 Task: Find a place to stay in Laascaanood, Somalia from June 6 to June 8 for 2 guests, with a price range of ₹7000 to ₹12000, 1 bedroom, 2 beds, 1 bathroom, Wifi, and self check-in.
Action: Mouse moved to (434, 87)
Screenshot: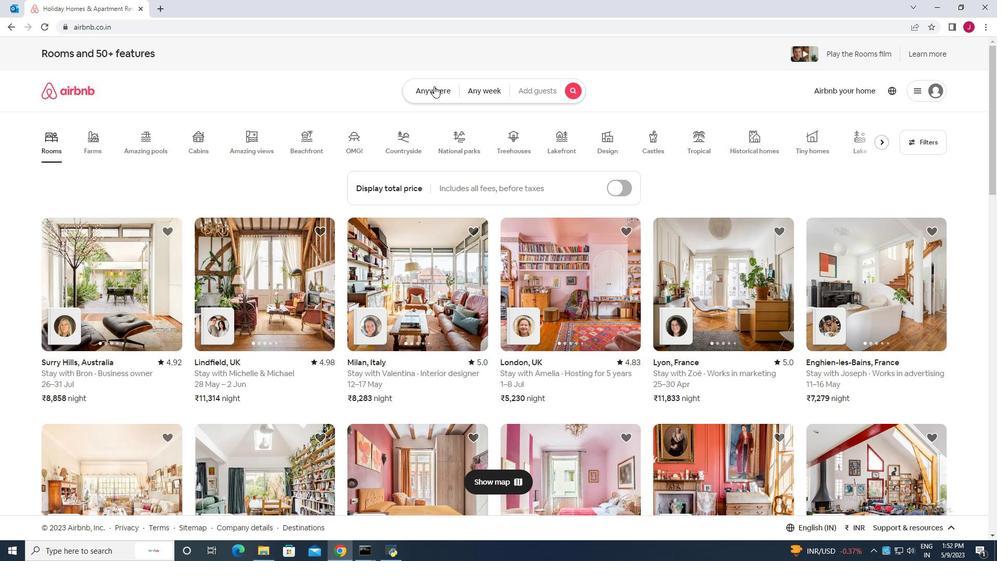 
Action: Mouse pressed left at (434, 87)
Screenshot: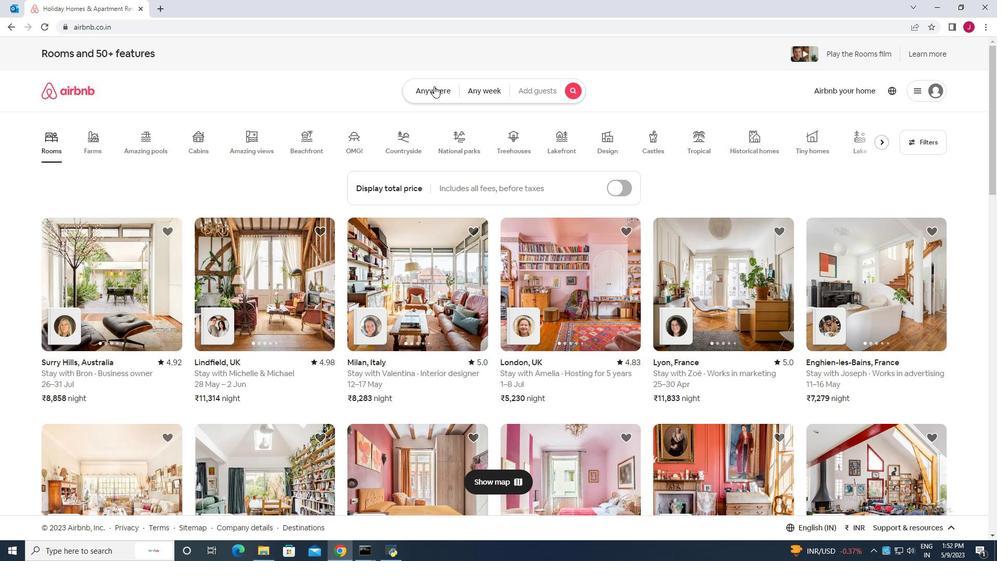 
Action: Mouse moved to (341, 130)
Screenshot: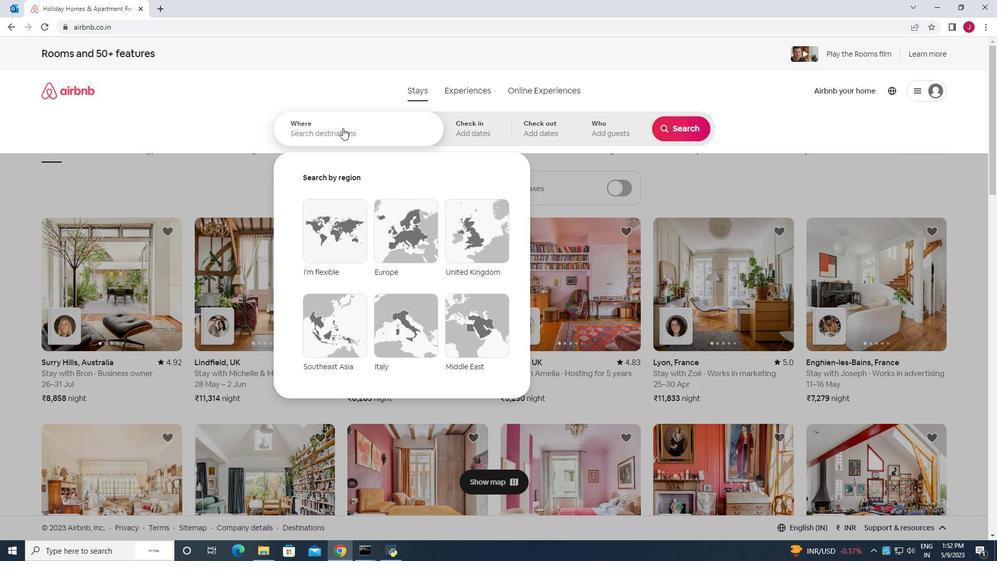 
Action: Mouse pressed left at (341, 130)
Screenshot: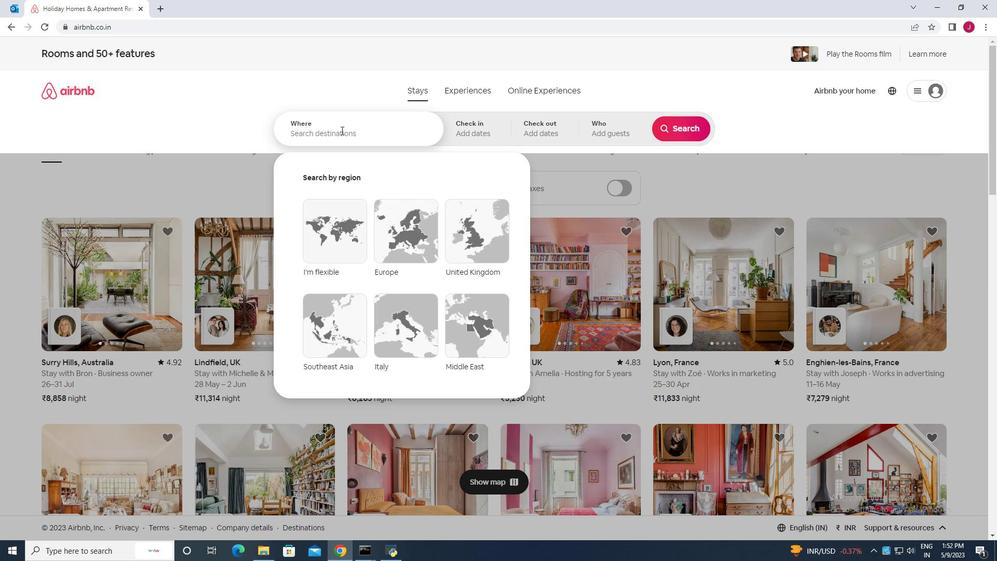 
Action: Mouse moved to (340, 132)
Screenshot: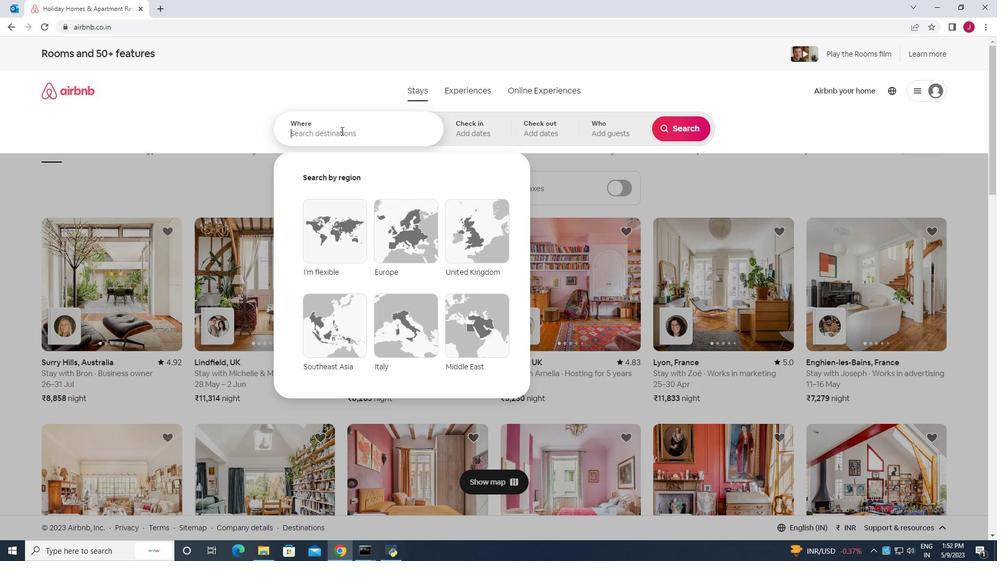
Action: Key pressed laascaanood<Key.space>somalia
Screenshot: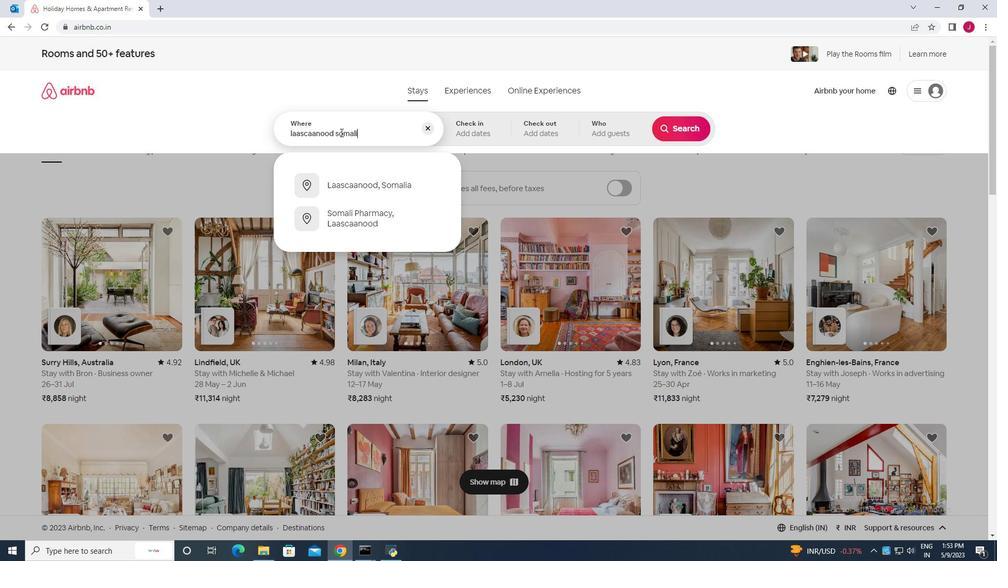 
Action: Mouse moved to (360, 190)
Screenshot: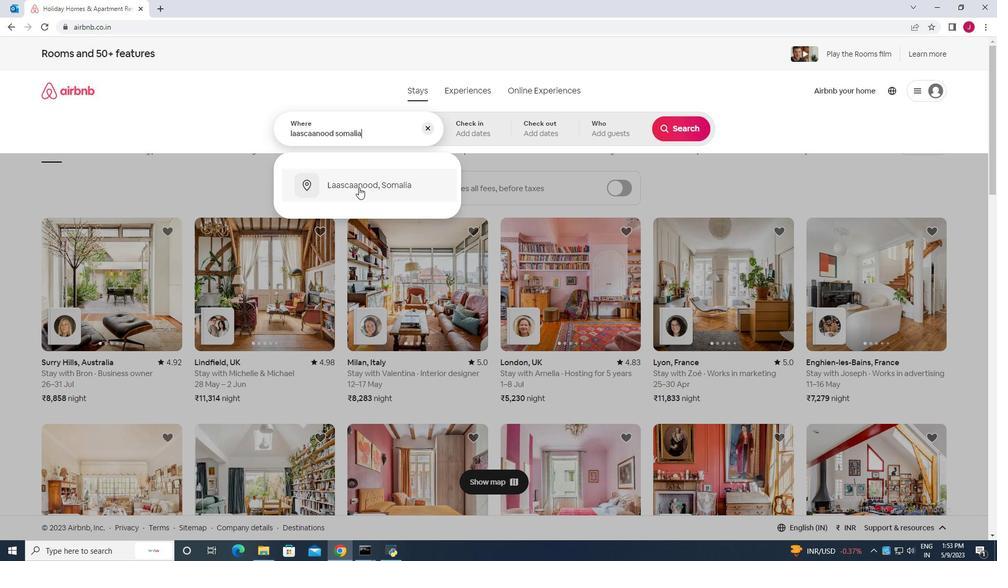 
Action: Mouse pressed left at (360, 190)
Screenshot: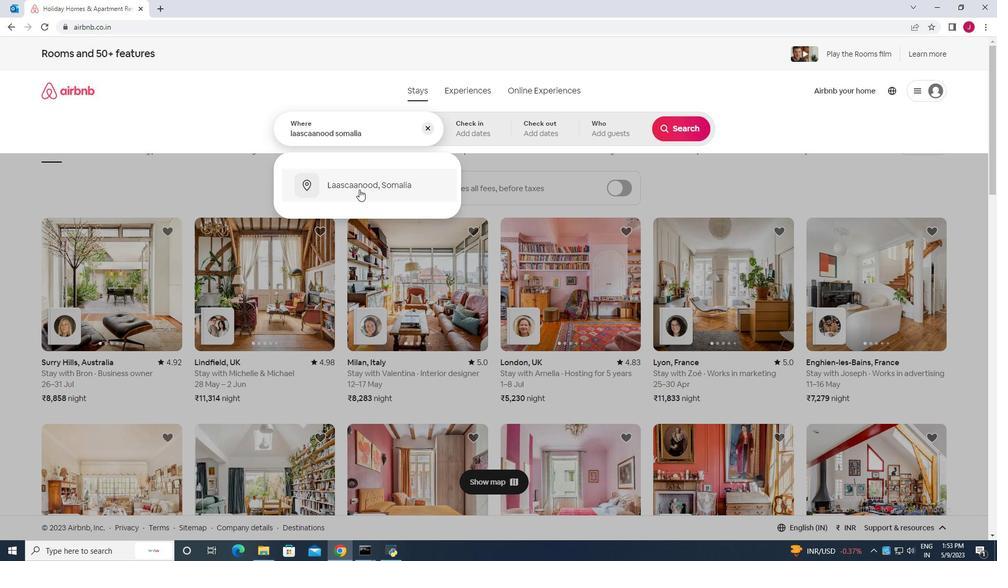 
Action: Mouse moved to (568, 282)
Screenshot: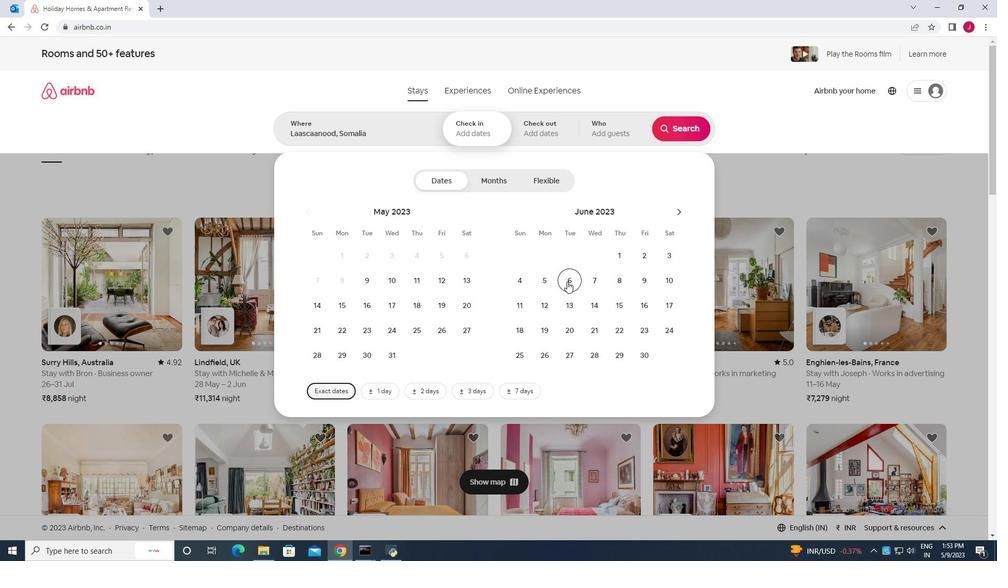 
Action: Mouse pressed left at (568, 282)
Screenshot: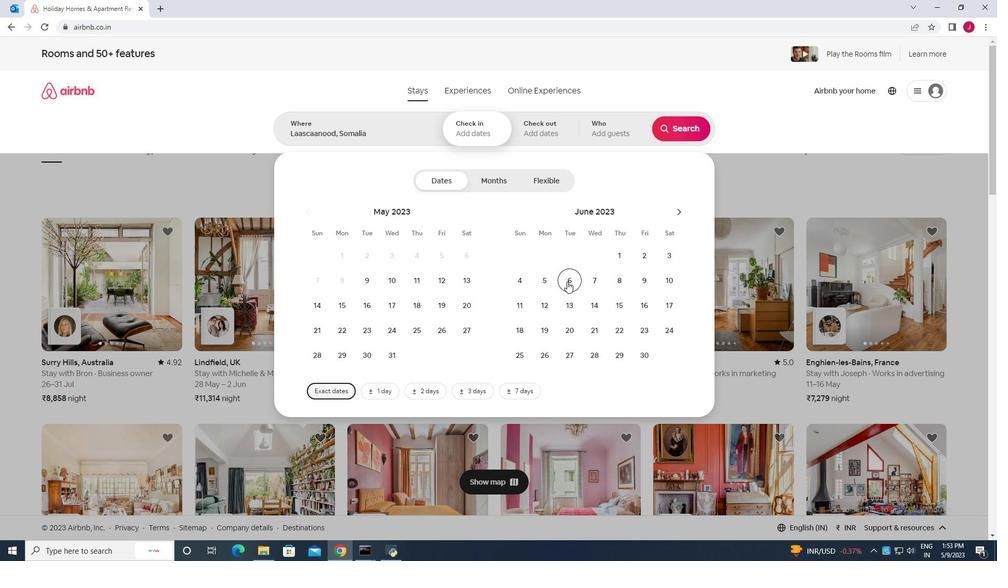 
Action: Mouse moved to (616, 283)
Screenshot: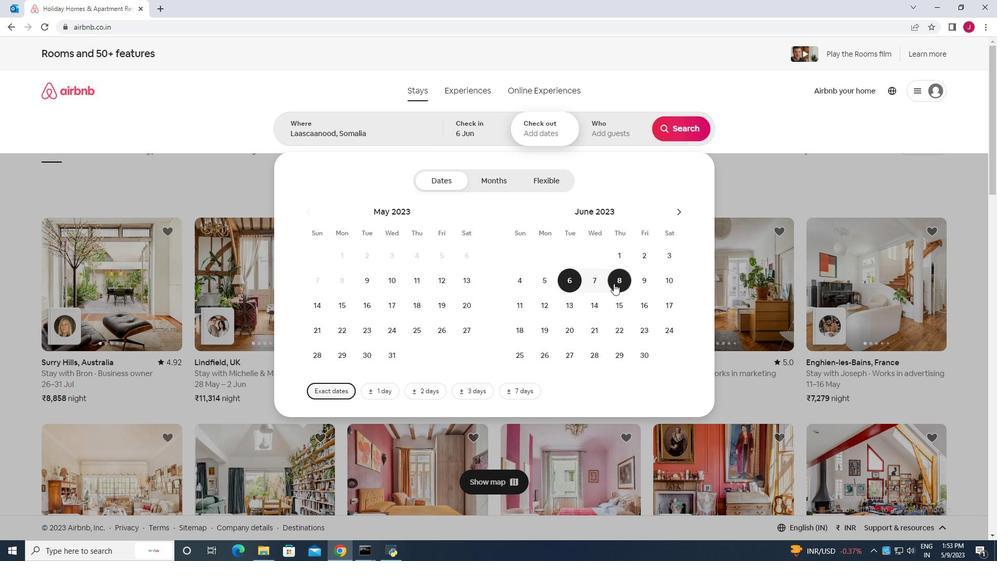 
Action: Mouse pressed left at (616, 283)
Screenshot: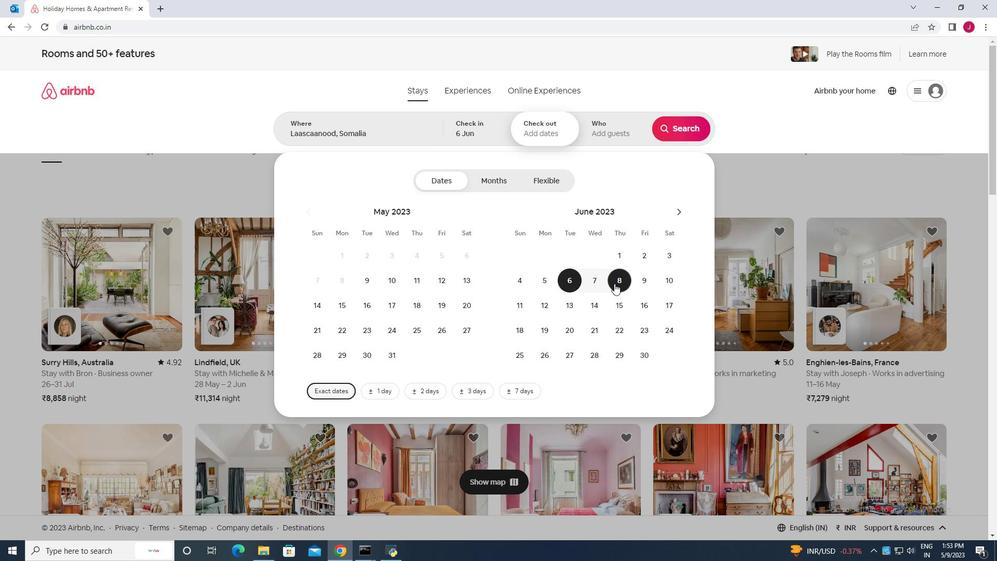 
Action: Mouse moved to (612, 133)
Screenshot: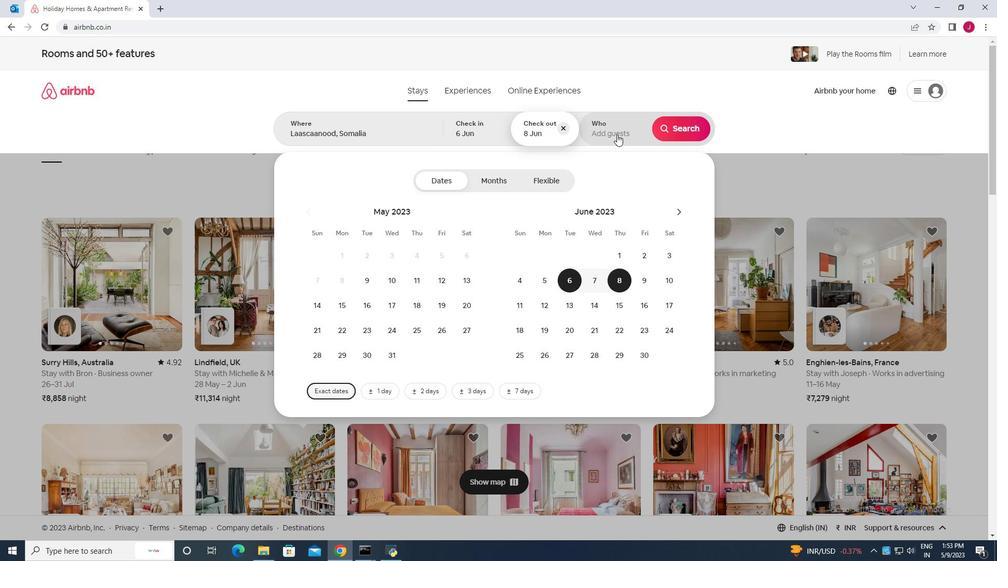 
Action: Mouse pressed left at (612, 133)
Screenshot: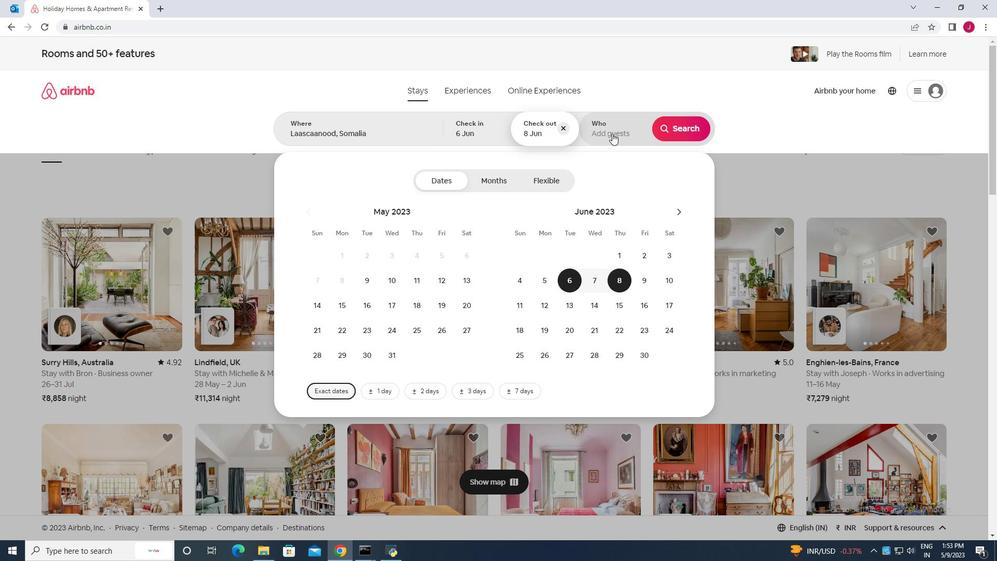 
Action: Mouse moved to (685, 182)
Screenshot: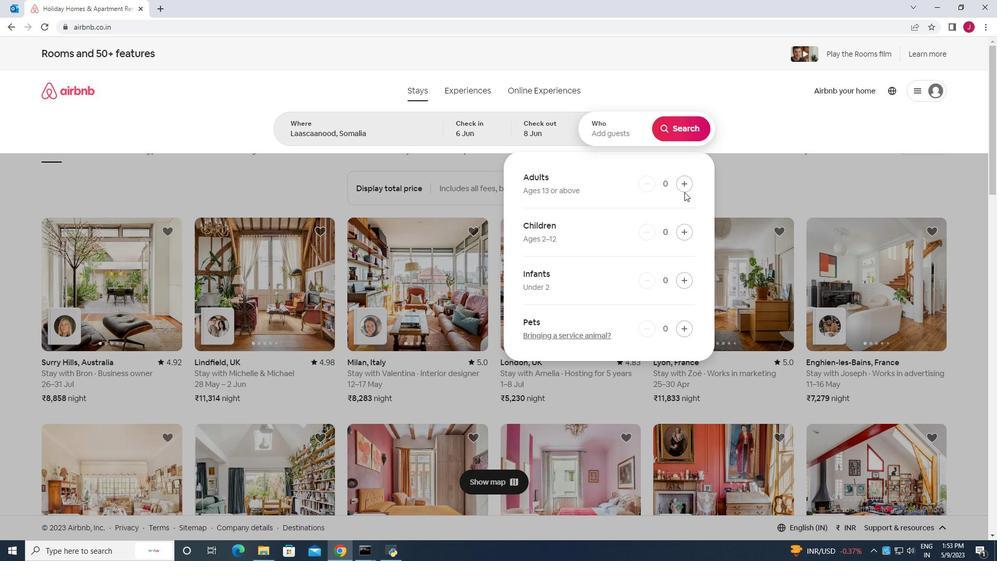 
Action: Mouse pressed left at (685, 182)
Screenshot: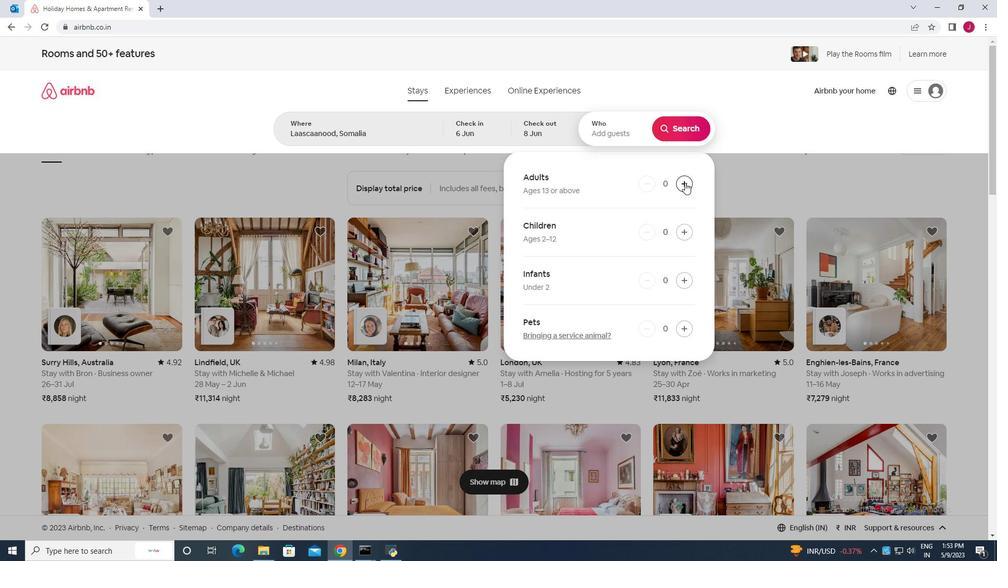 
Action: Mouse pressed left at (685, 182)
Screenshot: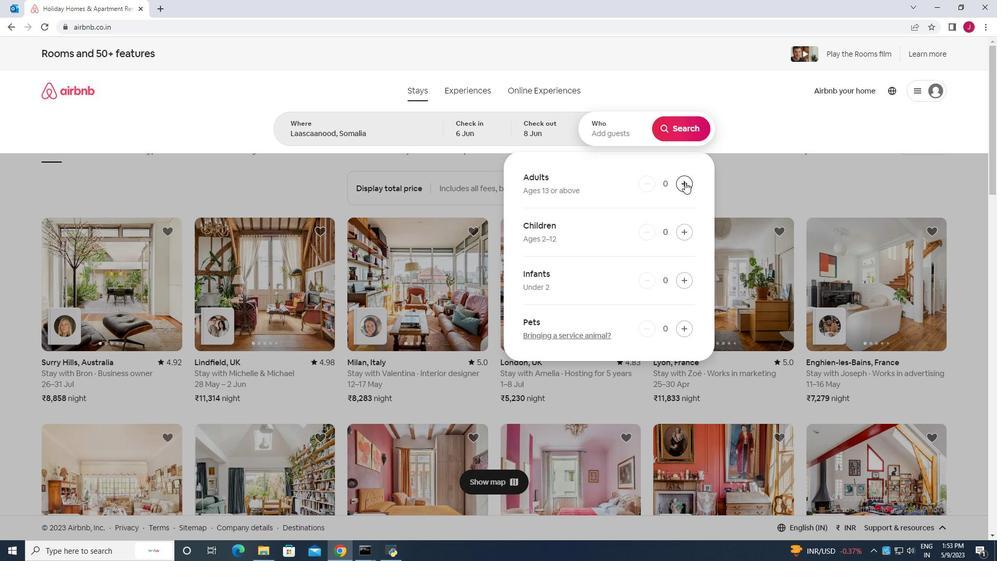 
Action: Mouse moved to (683, 128)
Screenshot: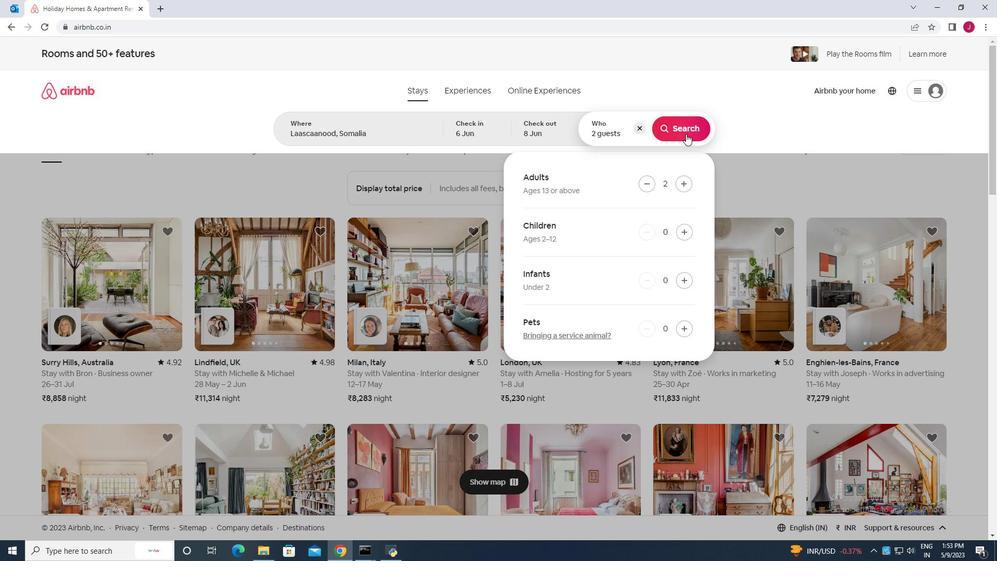 
Action: Mouse pressed left at (683, 128)
Screenshot: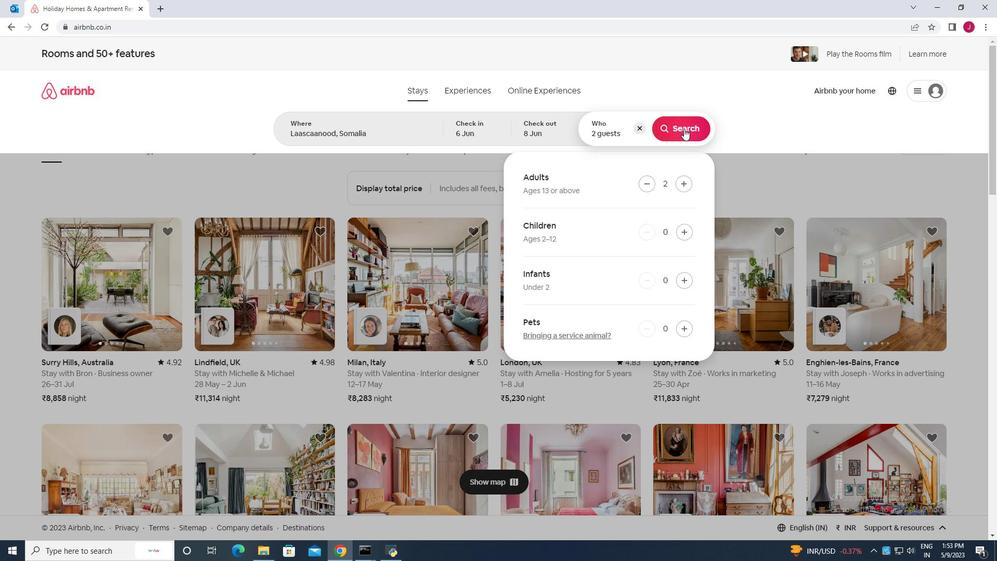
Action: Mouse moved to (961, 98)
Screenshot: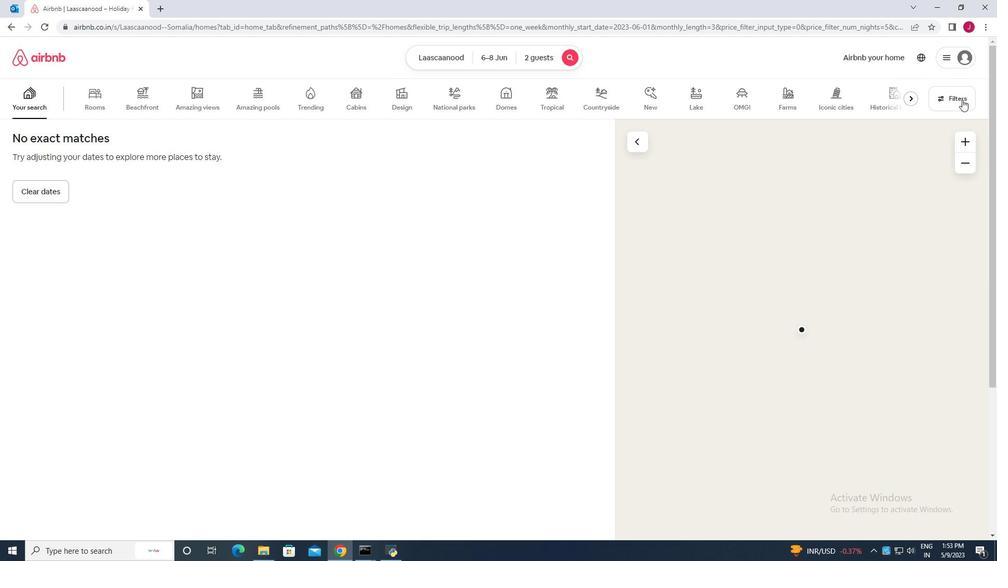 
Action: Mouse pressed left at (961, 98)
Screenshot: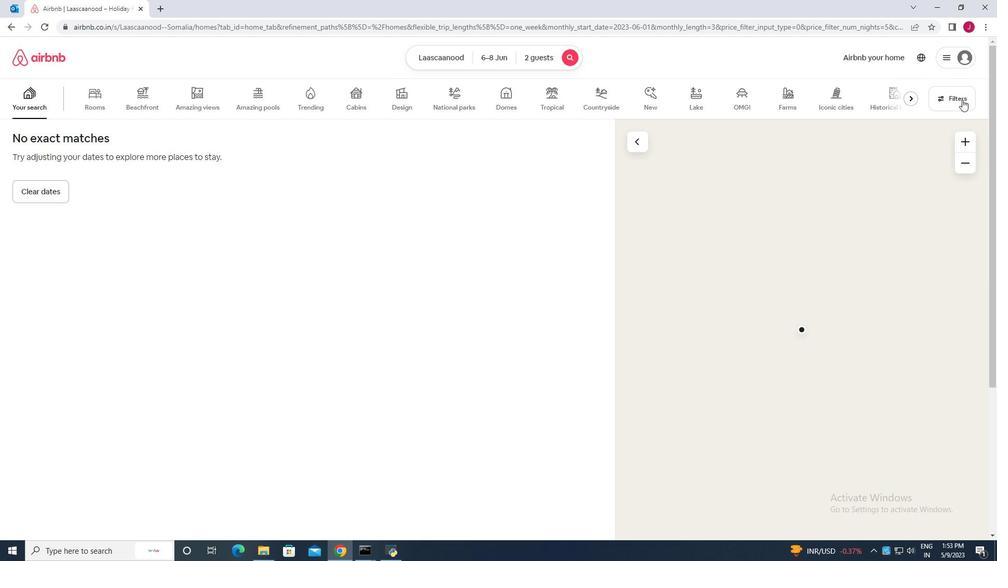 
Action: Mouse moved to (382, 349)
Screenshot: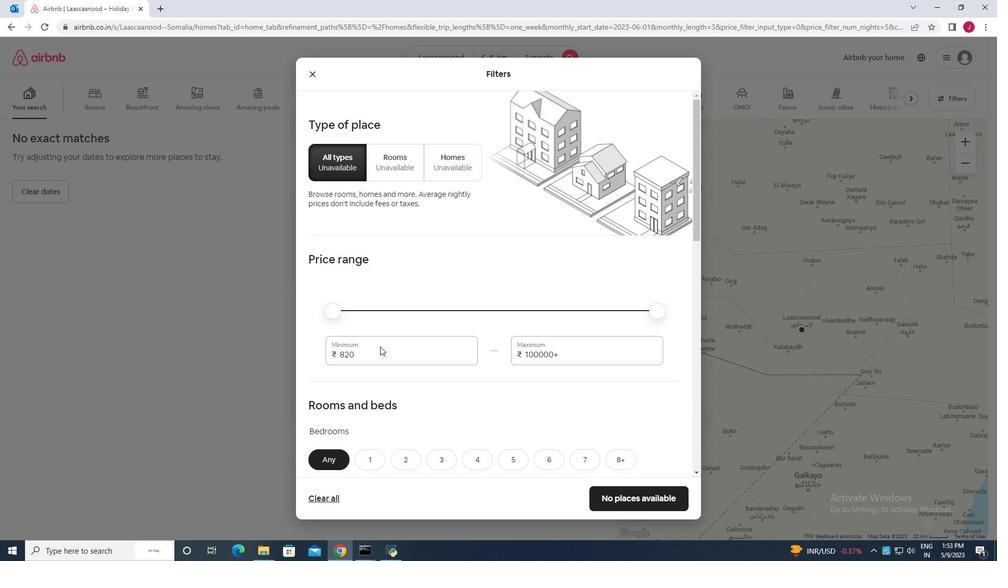 
Action: Mouse pressed left at (382, 349)
Screenshot: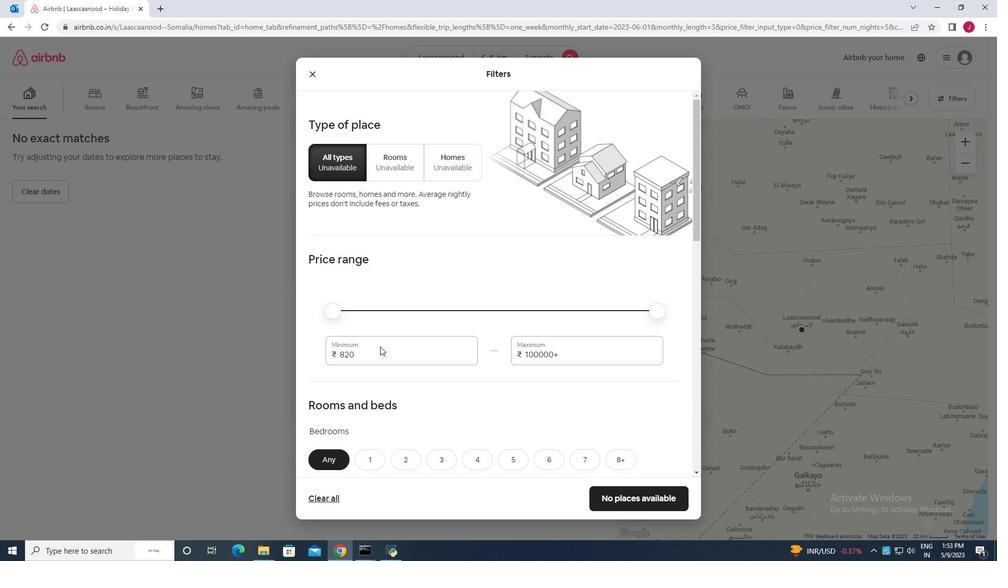 
Action: Mouse moved to (381, 349)
Screenshot: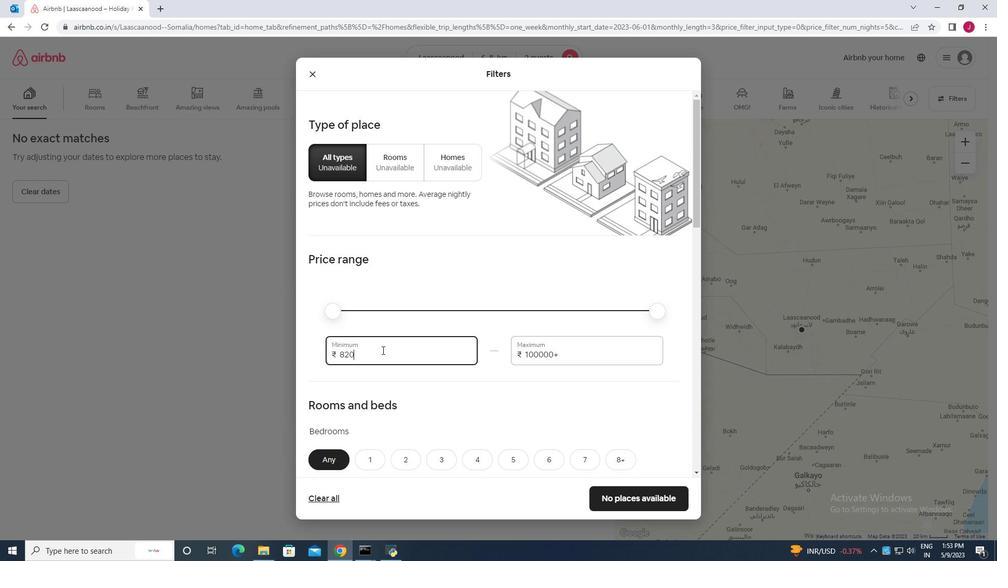 
Action: Key pressed <Key.backspace><Key.backspace><Key.backspace><Key.backspace><Key.backspace><Key.backspace><Key.backspace><Key.backspace><Key.backspace><Key.backspace><Key.backspace>7000
Screenshot: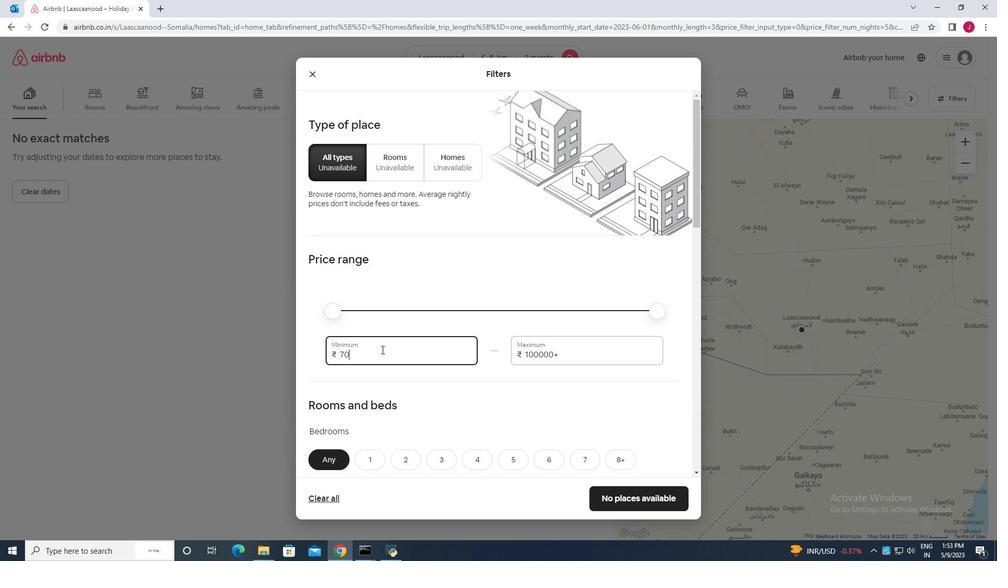
Action: Mouse moved to (565, 359)
Screenshot: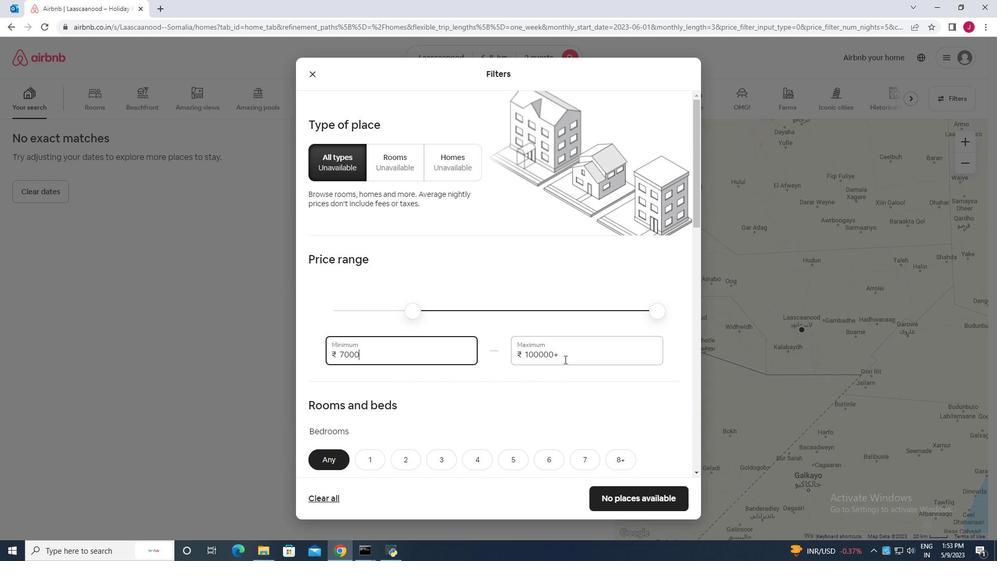 
Action: Mouse pressed left at (565, 359)
Screenshot: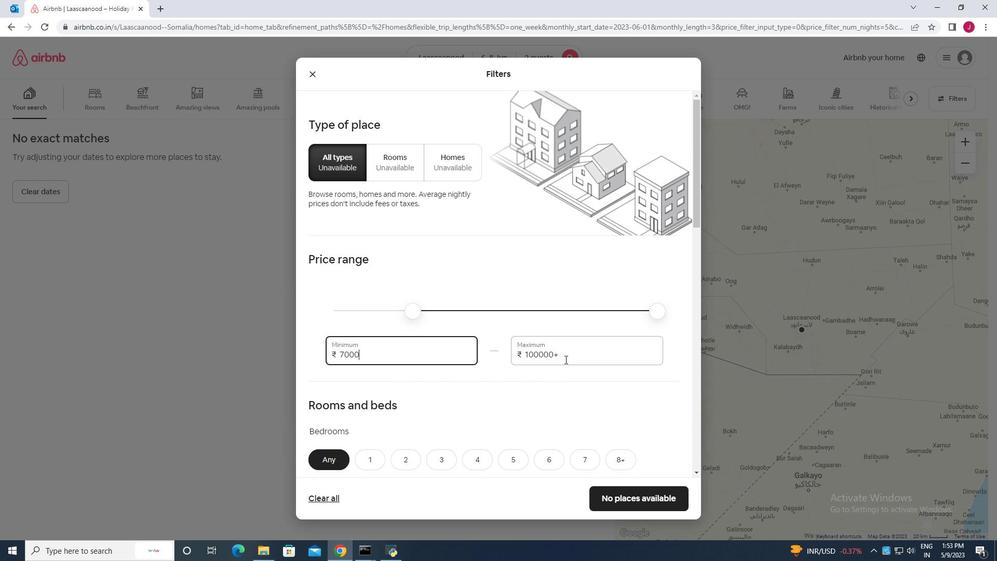 
Action: Key pressed <Key.backspace><Key.backspace><Key.backspace><Key.backspace><Key.backspace><Key.backspace><Key.backspace><Key.backspace><Key.backspace><Key.backspace><Key.backspace><Key.backspace>12000
Screenshot: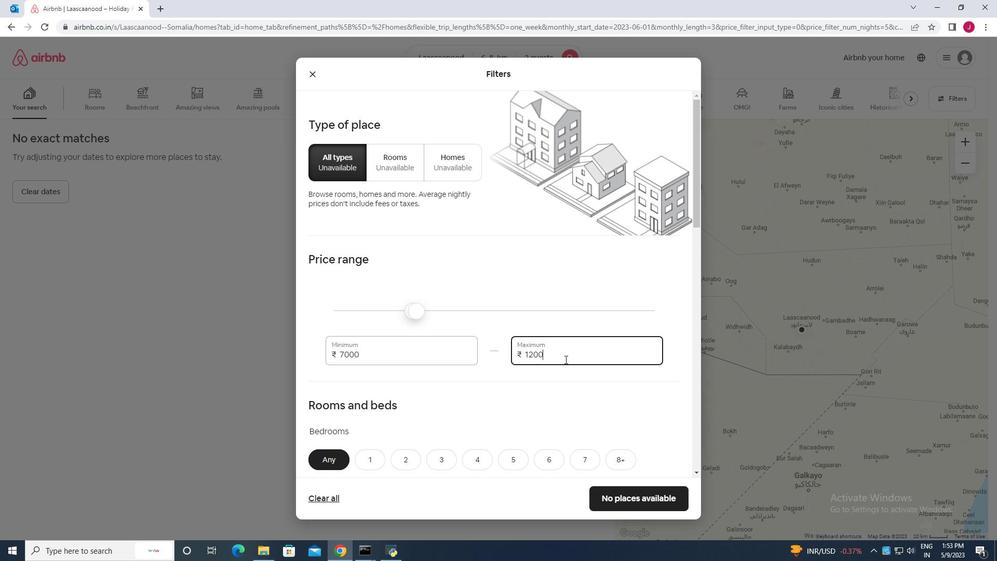 
Action: Mouse moved to (565, 353)
Screenshot: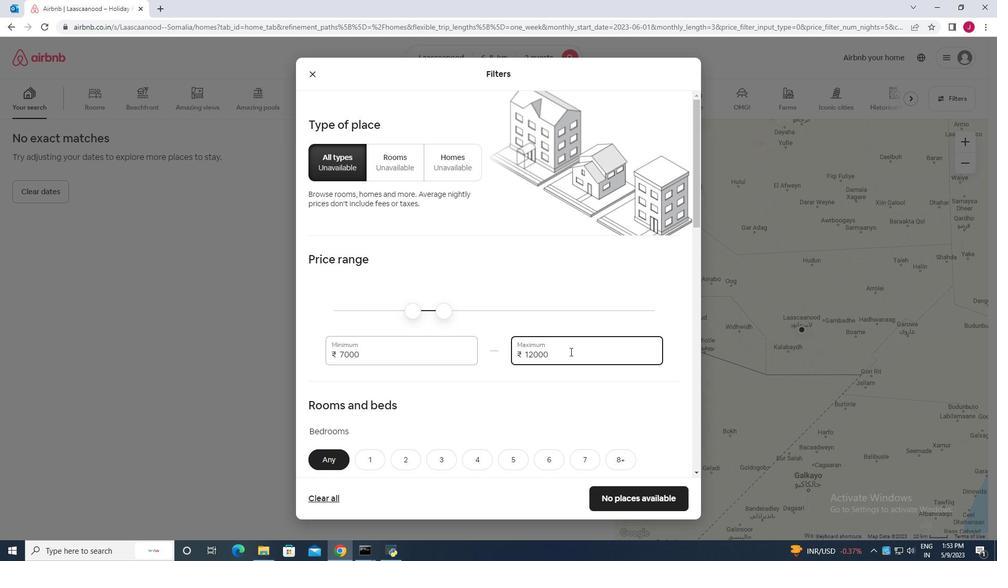 
Action: Mouse scrolled (565, 353) with delta (0, 0)
Screenshot: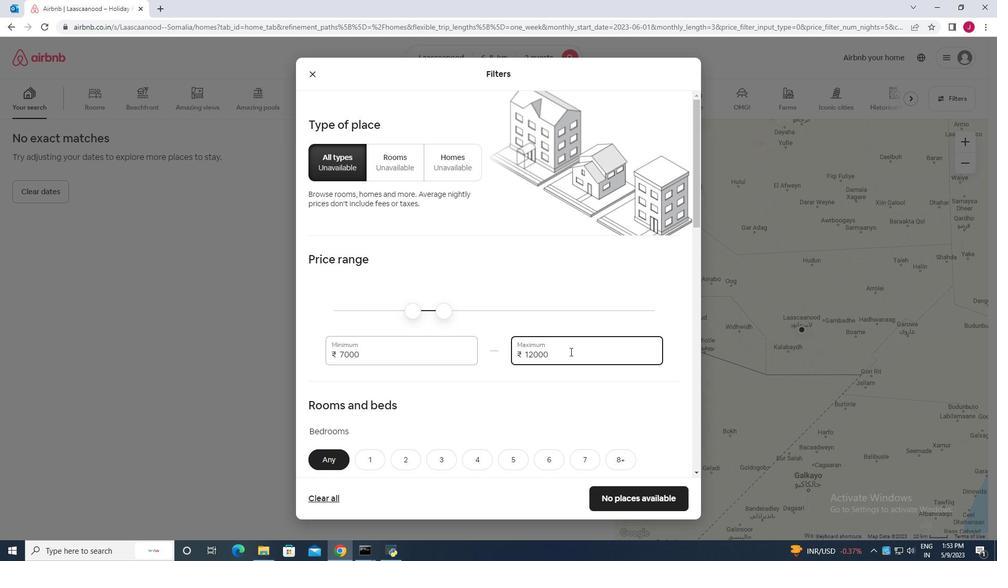 
Action: Mouse moved to (564, 354)
Screenshot: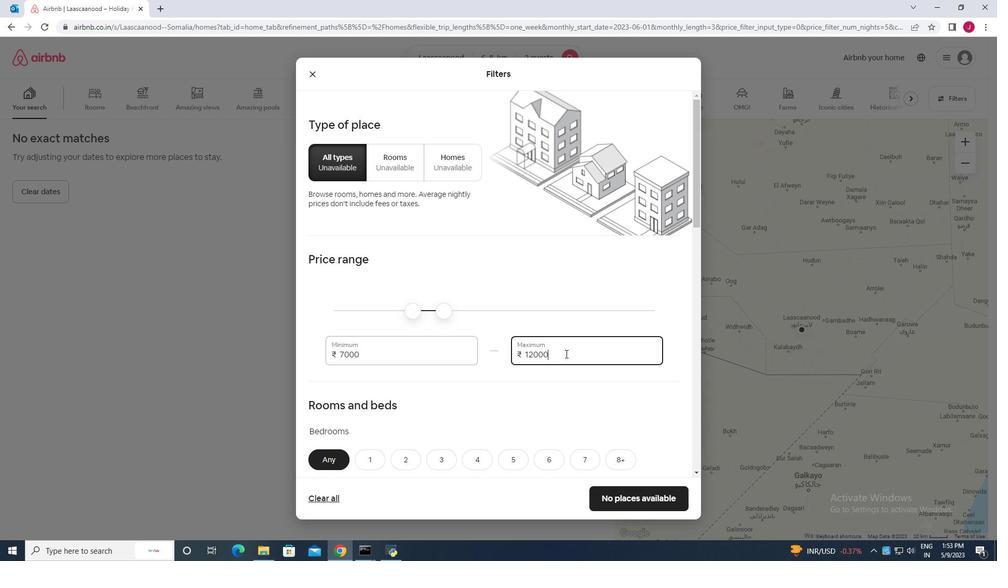 
Action: Mouse scrolled (564, 353) with delta (0, 0)
Screenshot: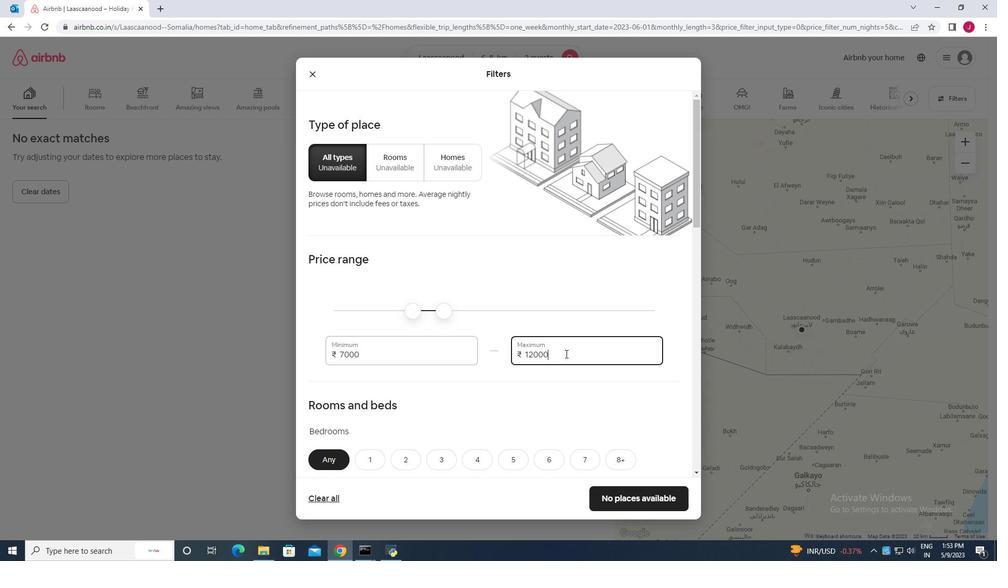 
Action: Mouse scrolled (564, 353) with delta (0, 0)
Screenshot: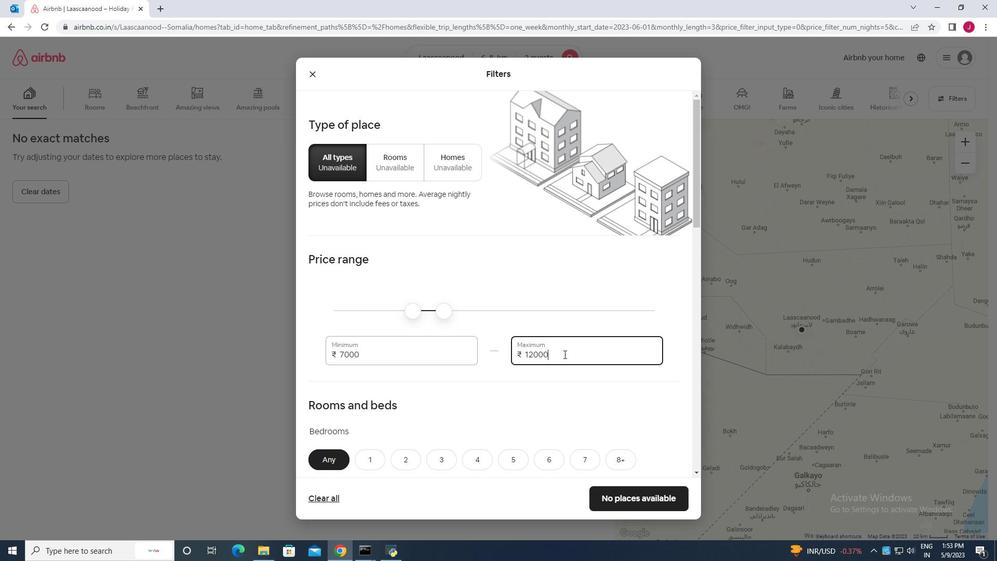 
Action: Mouse scrolled (564, 353) with delta (0, 0)
Screenshot: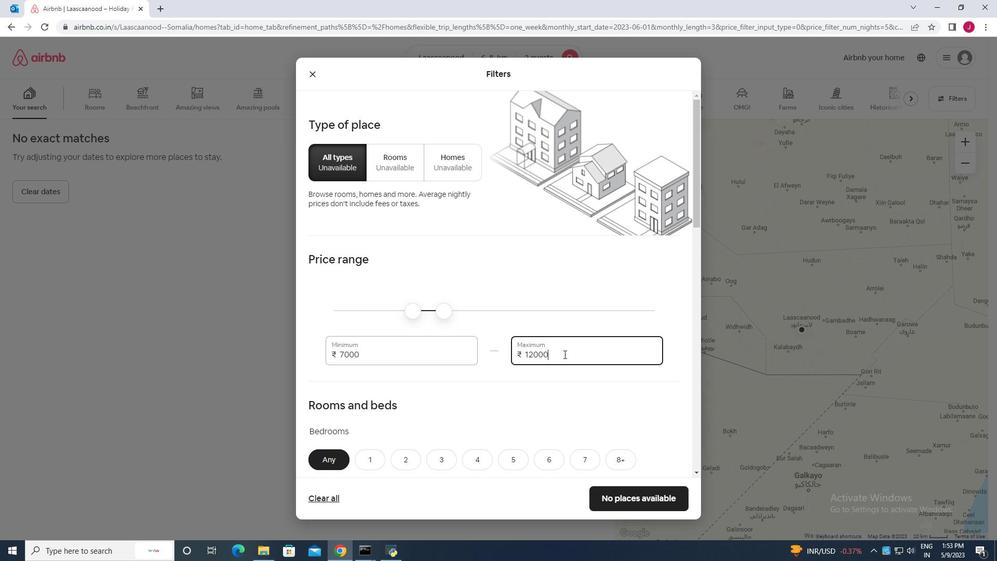 
Action: Mouse moved to (376, 249)
Screenshot: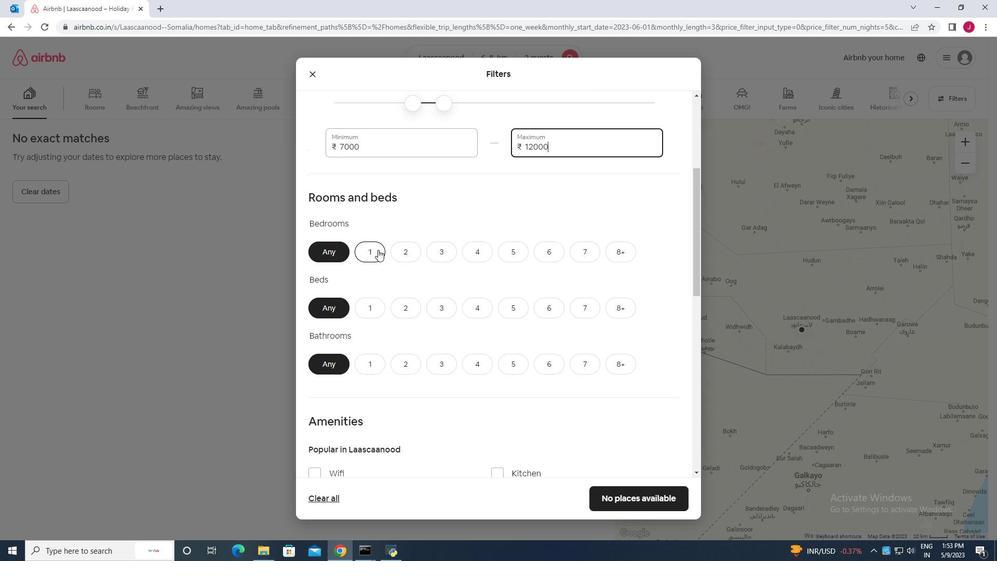 
Action: Mouse pressed left at (376, 249)
Screenshot: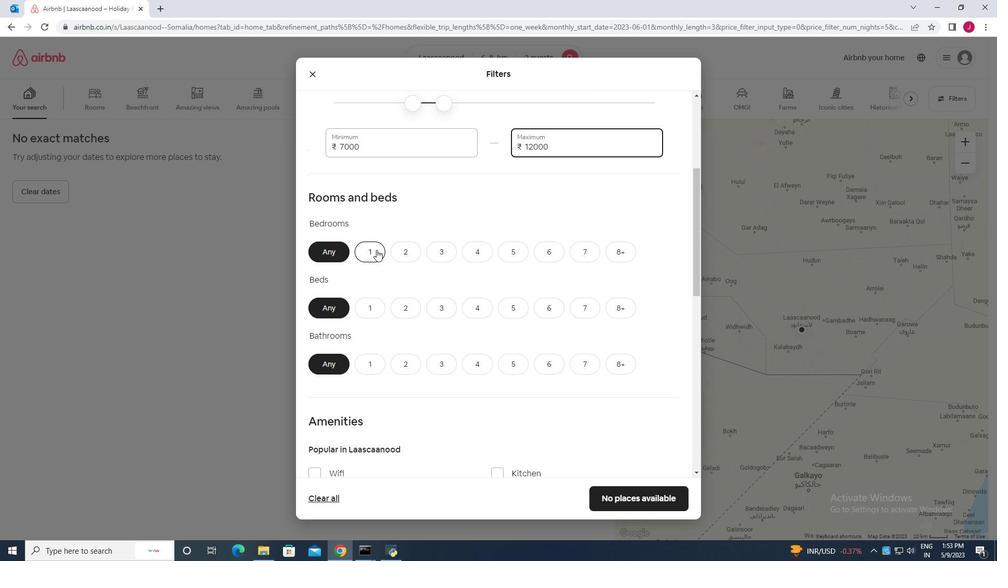 
Action: Mouse moved to (405, 311)
Screenshot: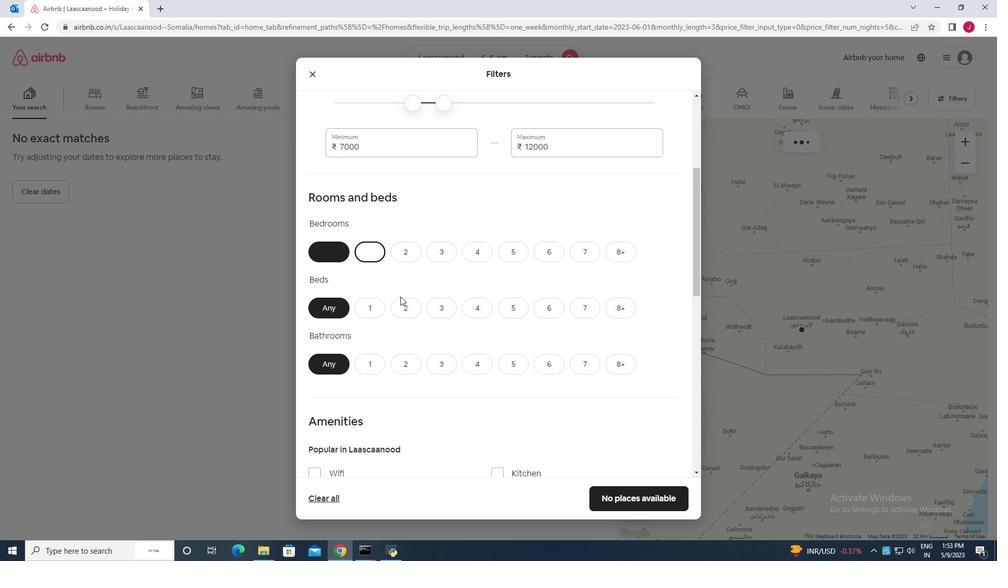 
Action: Mouse pressed left at (405, 311)
Screenshot: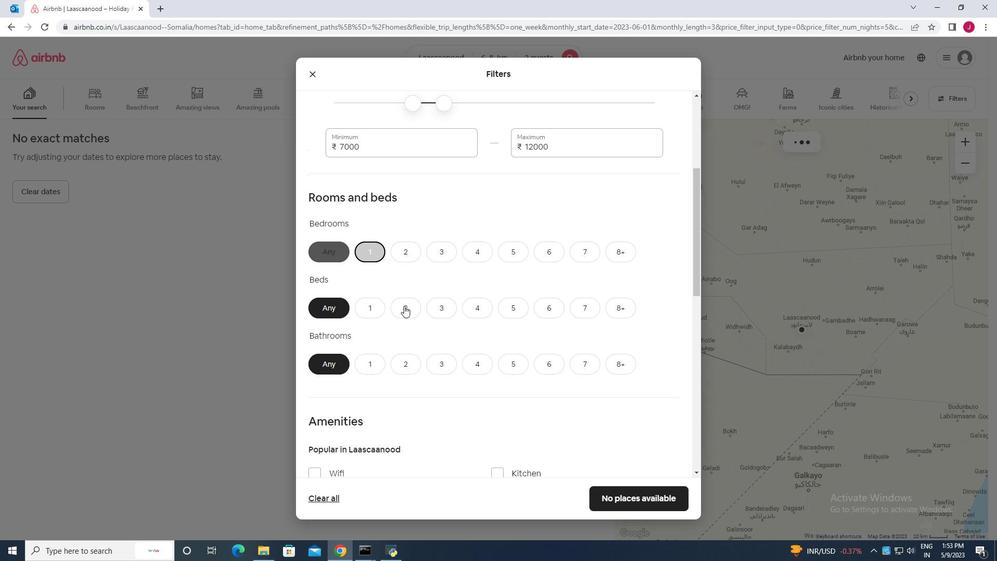 
Action: Mouse moved to (371, 366)
Screenshot: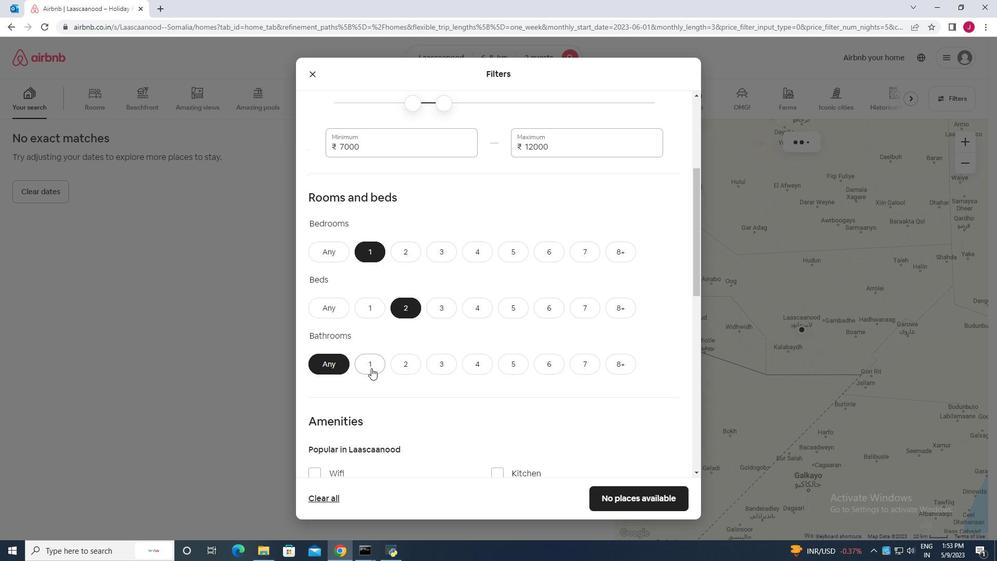 
Action: Mouse pressed left at (371, 366)
Screenshot: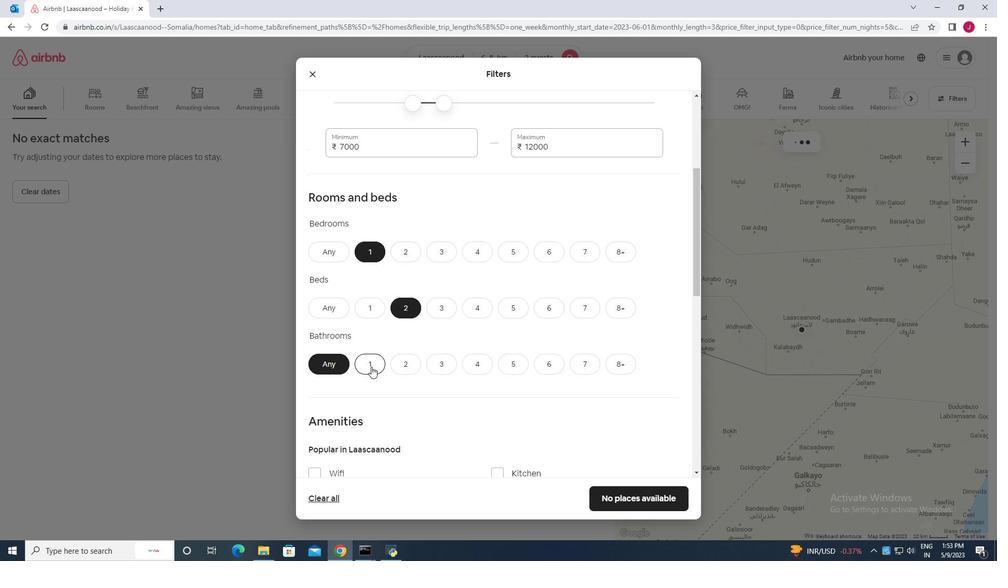 
Action: Mouse moved to (518, 312)
Screenshot: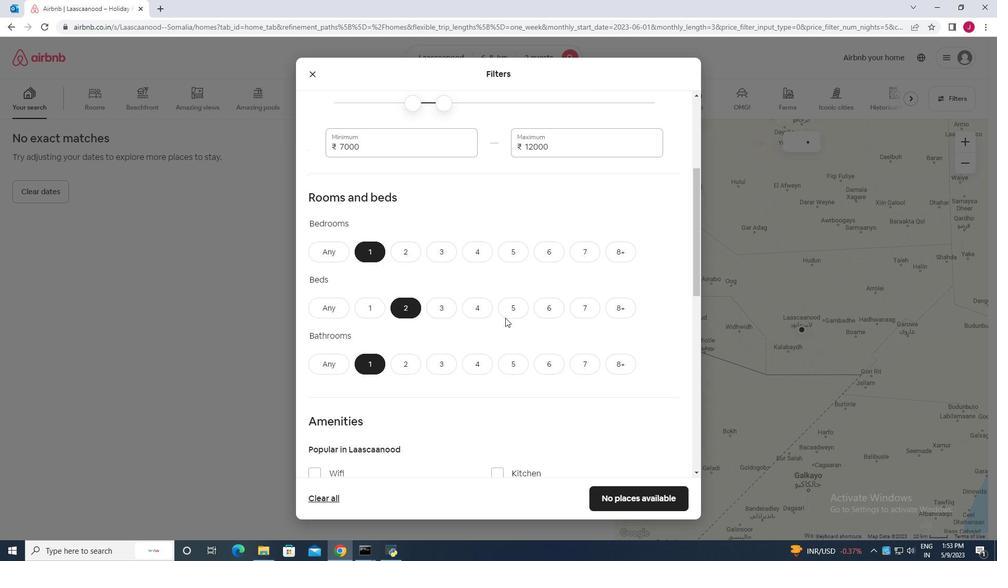 
Action: Mouse scrolled (518, 312) with delta (0, 0)
Screenshot: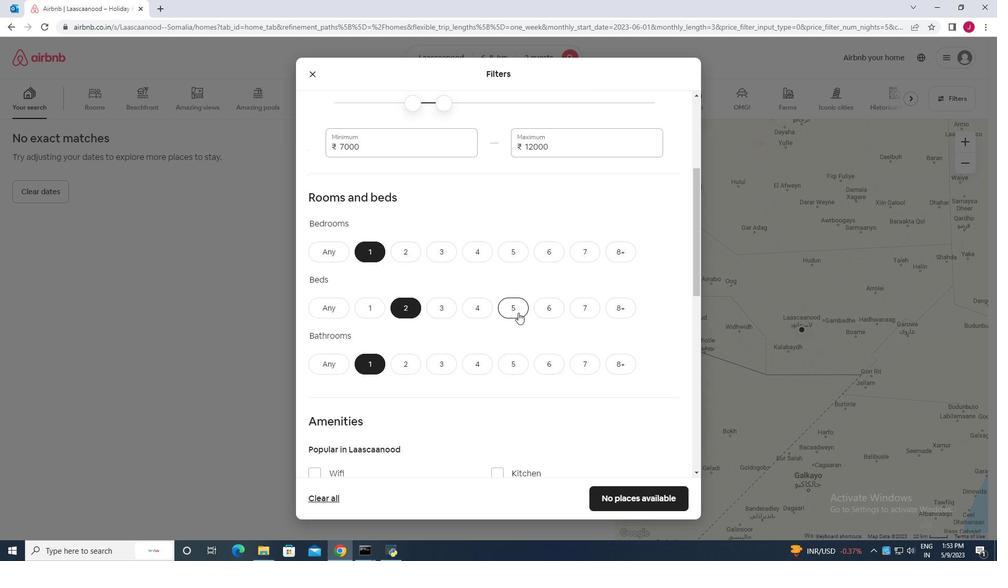 
Action: Mouse scrolled (518, 312) with delta (0, 0)
Screenshot: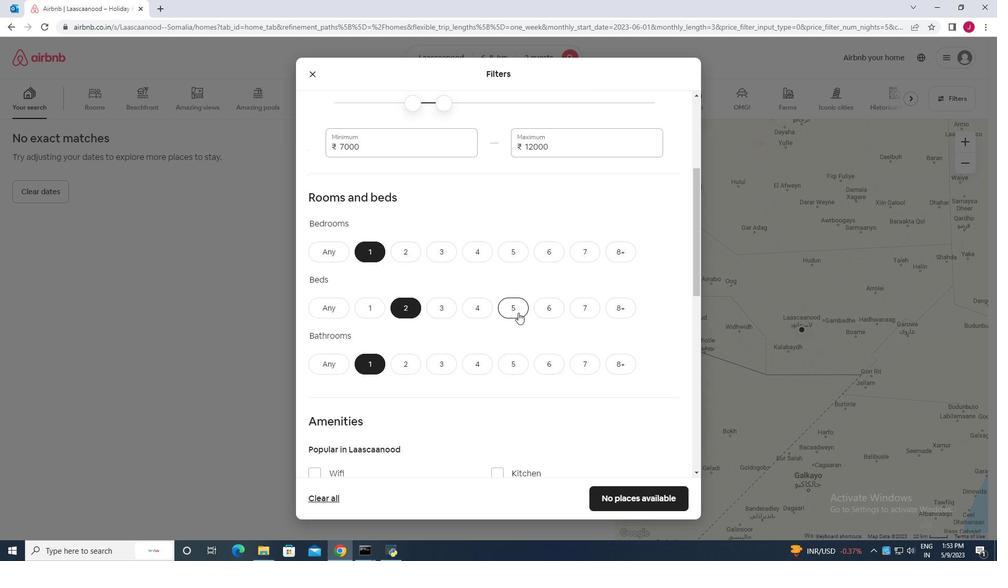 
Action: Mouse scrolled (518, 312) with delta (0, 0)
Screenshot: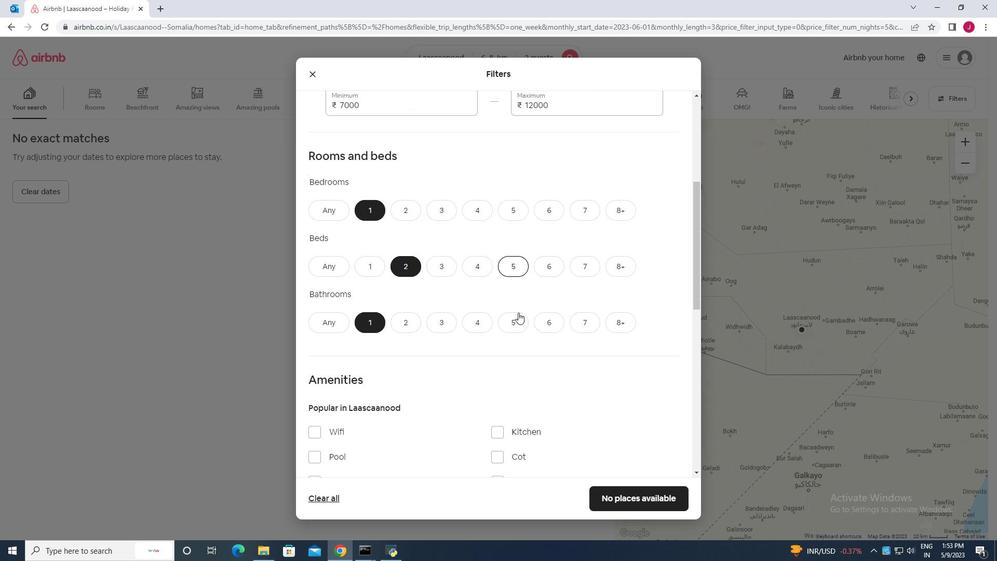 
Action: Mouse moved to (512, 309)
Screenshot: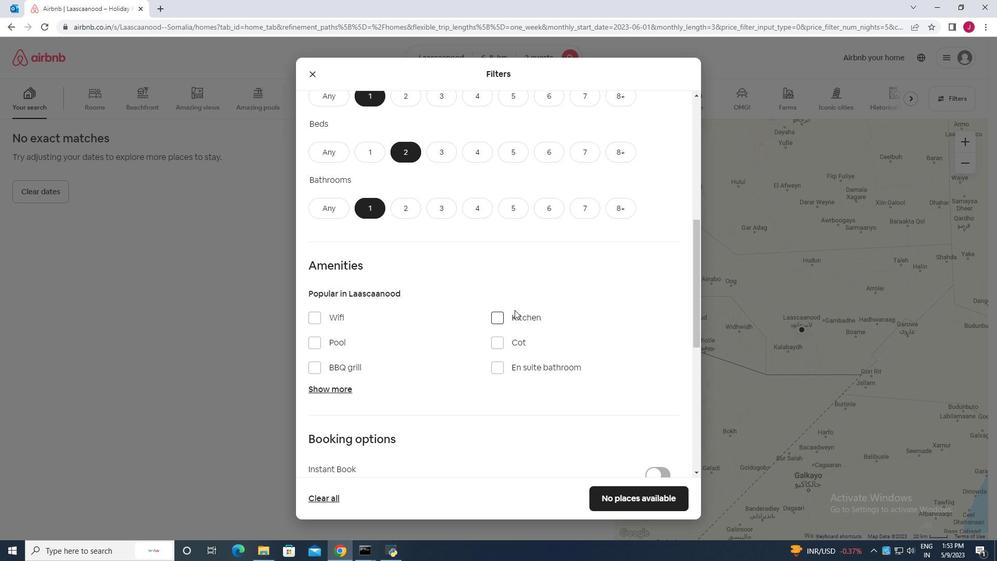 
Action: Mouse scrolled (512, 308) with delta (0, 0)
Screenshot: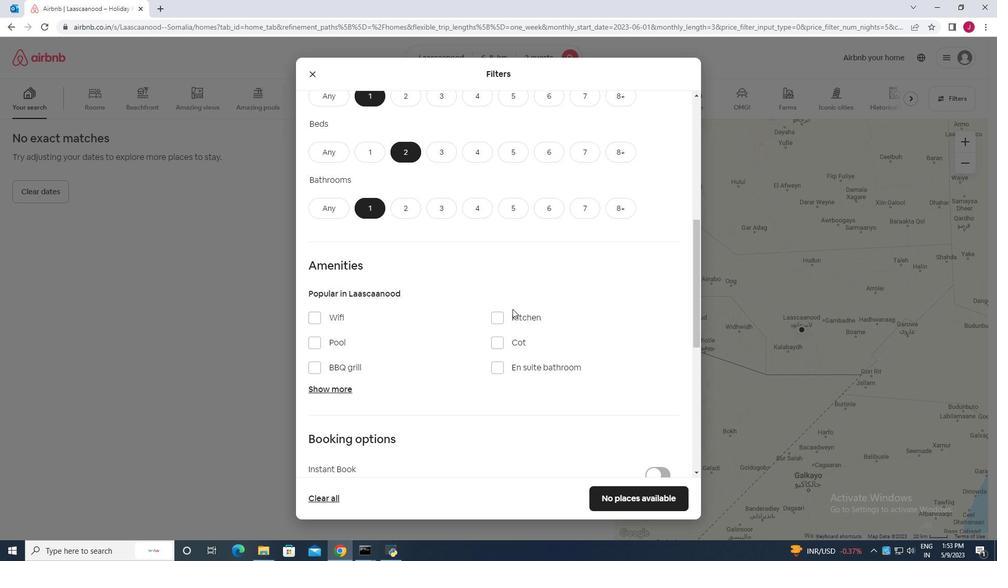 
Action: Mouse moved to (436, 270)
Screenshot: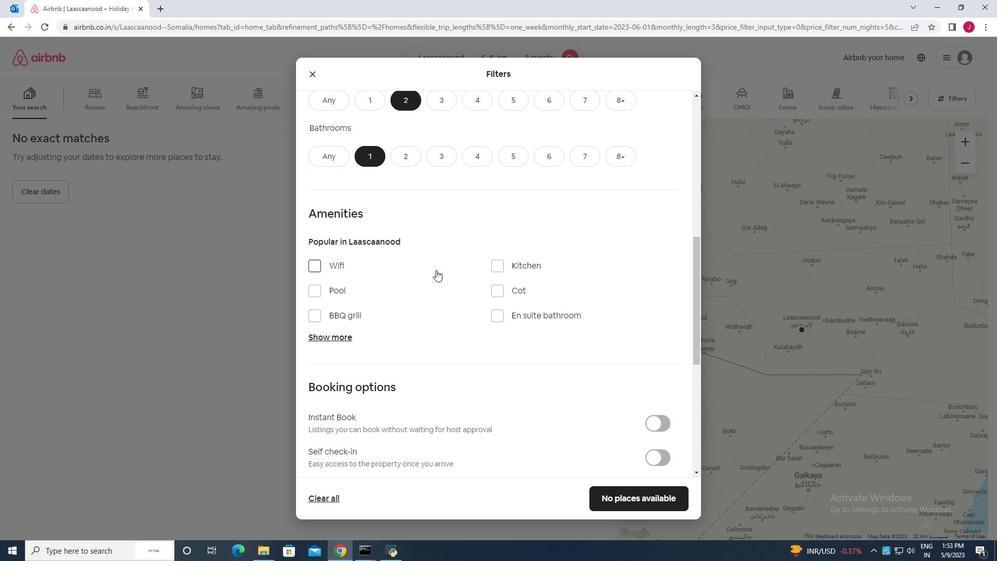 
Action: Mouse scrolled (436, 269) with delta (0, 0)
Screenshot: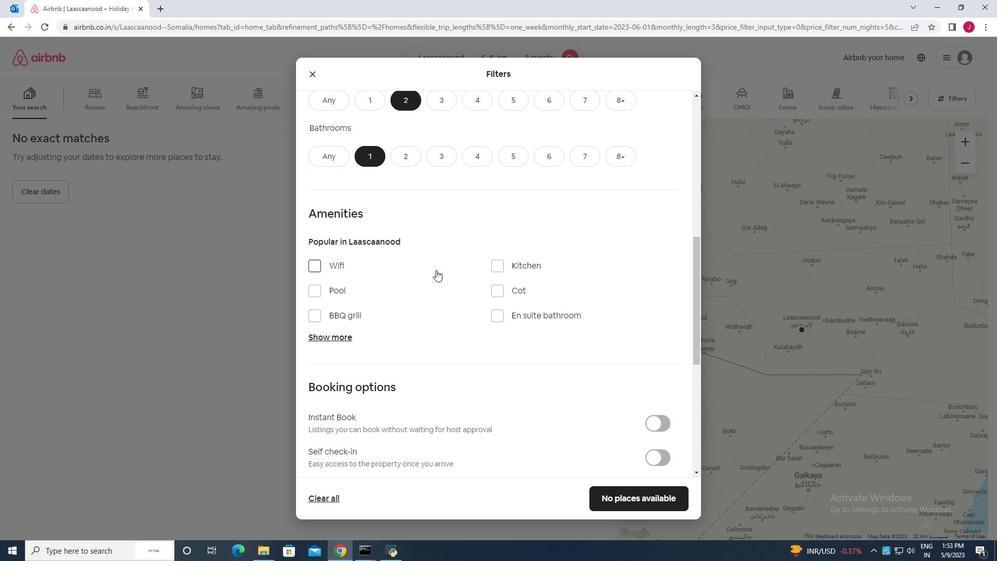 
Action: Mouse scrolled (436, 269) with delta (0, 0)
Screenshot: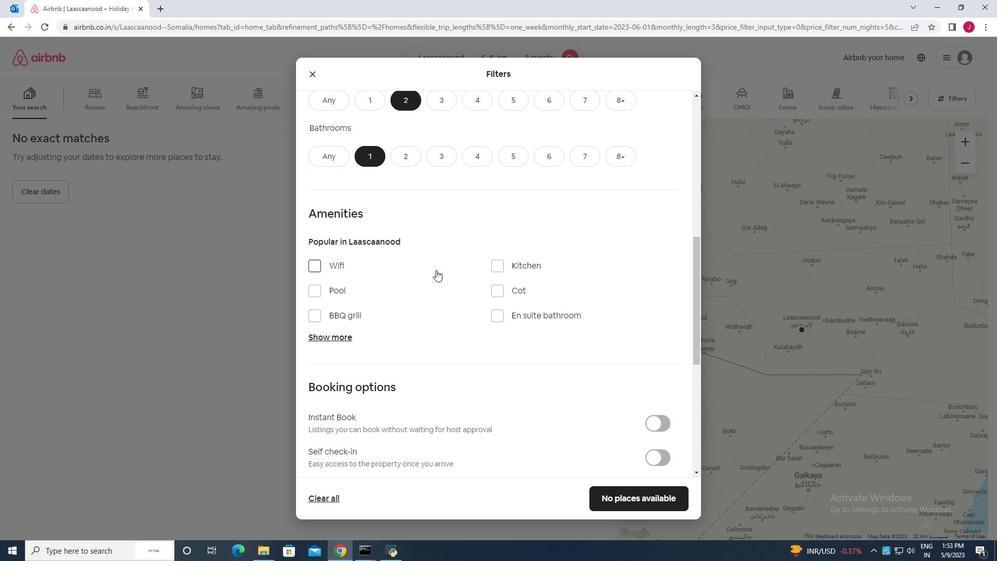 
Action: Mouse moved to (314, 162)
Screenshot: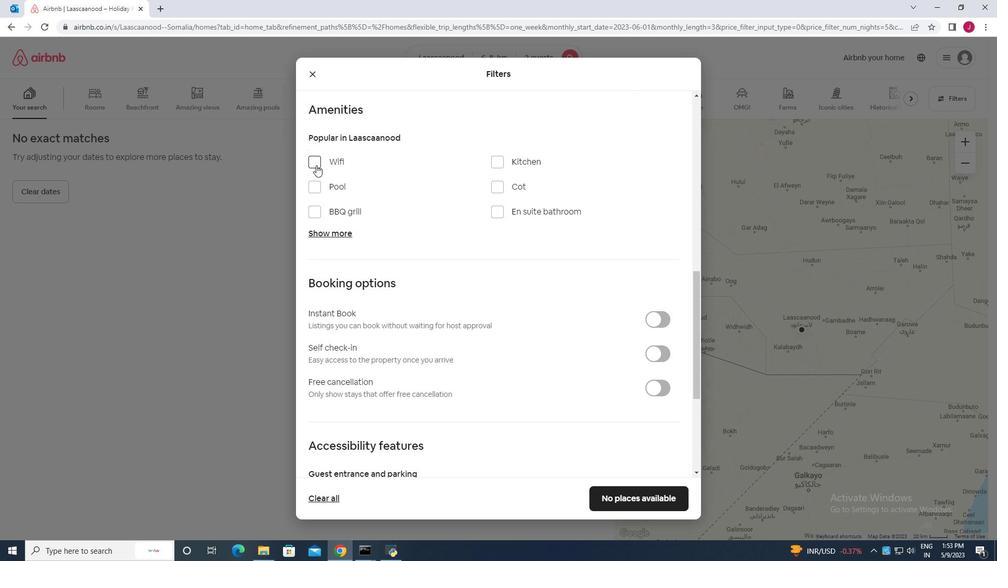 
Action: Mouse pressed left at (314, 162)
Screenshot: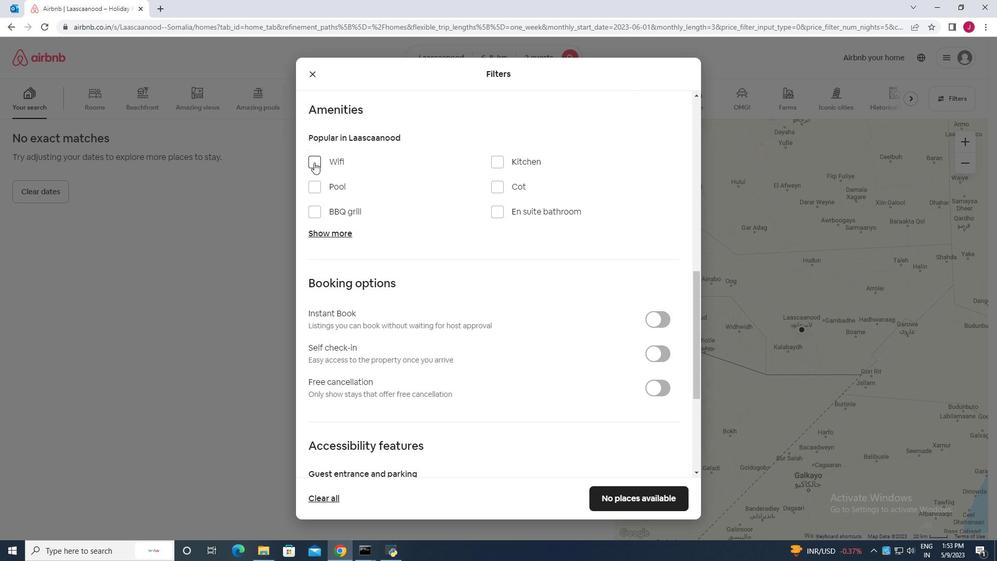 
Action: Mouse moved to (546, 262)
Screenshot: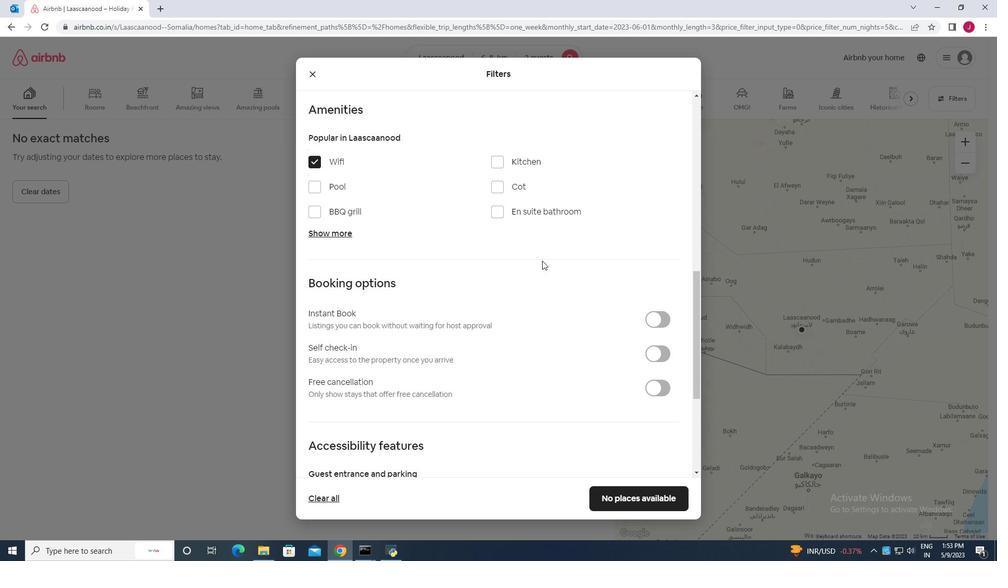 
Action: Mouse scrolled (546, 262) with delta (0, 0)
Screenshot: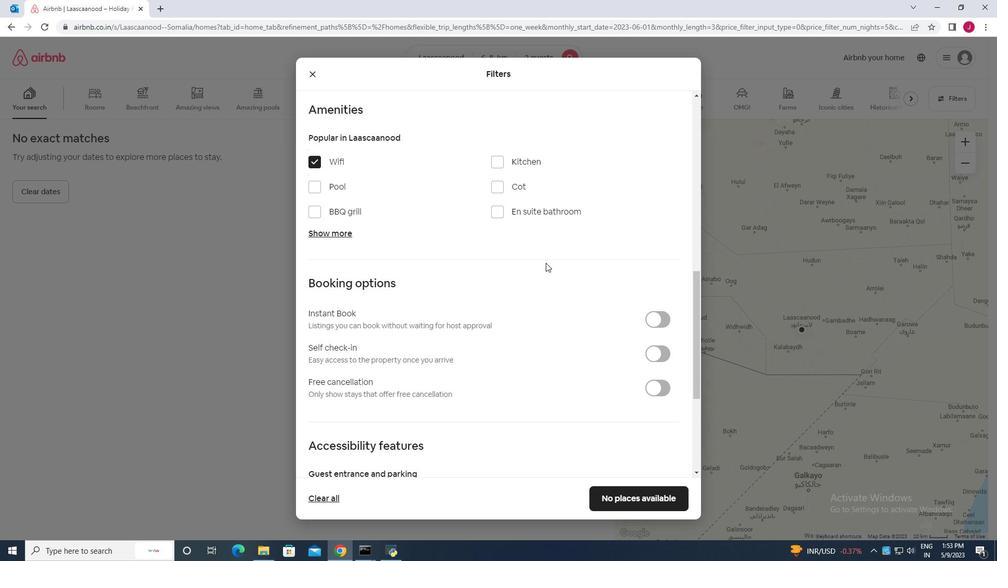 
Action: Mouse scrolled (546, 262) with delta (0, 0)
Screenshot: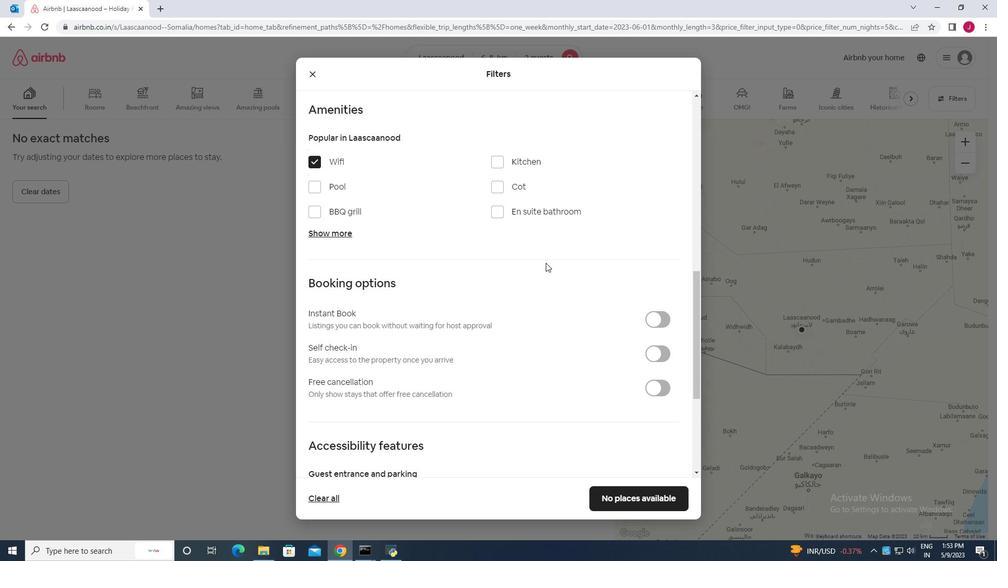 
Action: Mouse scrolled (546, 262) with delta (0, 0)
Screenshot: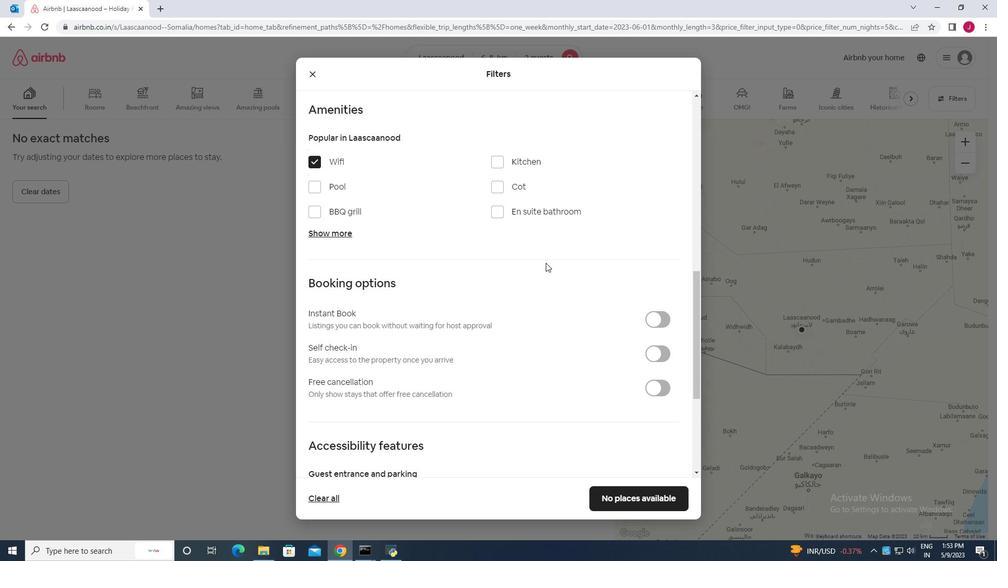 
Action: Mouse moved to (653, 195)
Screenshot: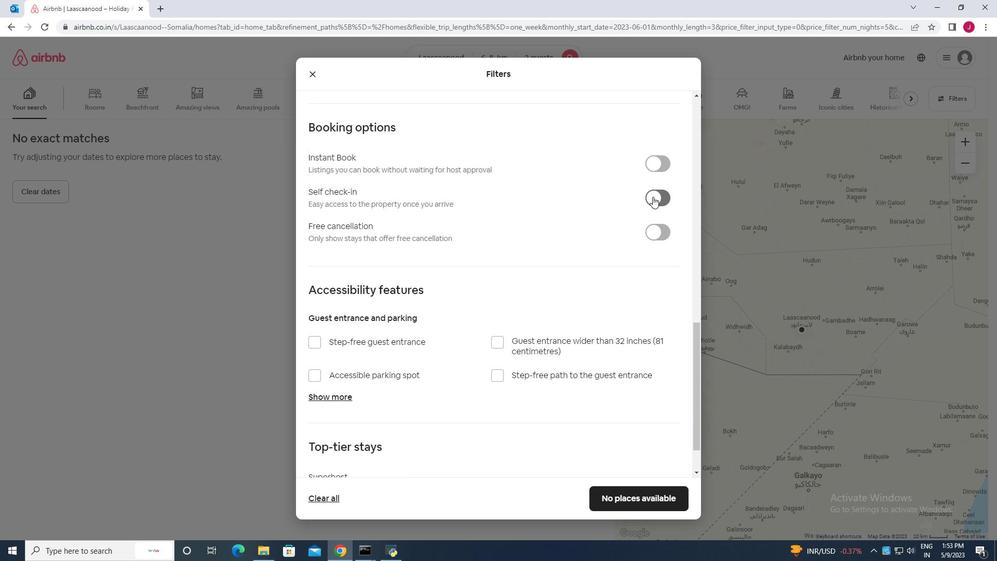 
Action: Mouse pressed left at (653, 195)
Screenshot: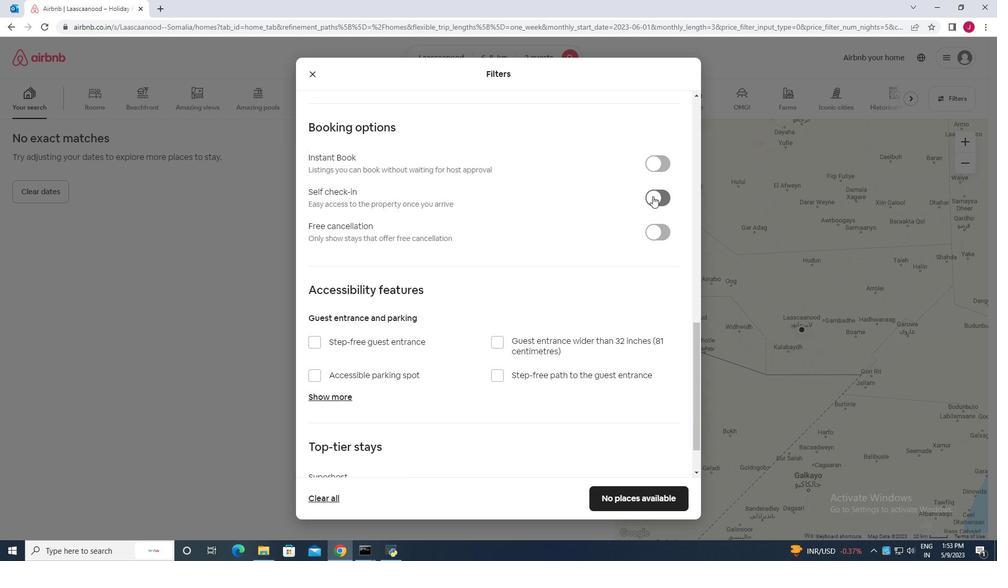 
Action: Mouse moved to (493, 266)
Screenshot: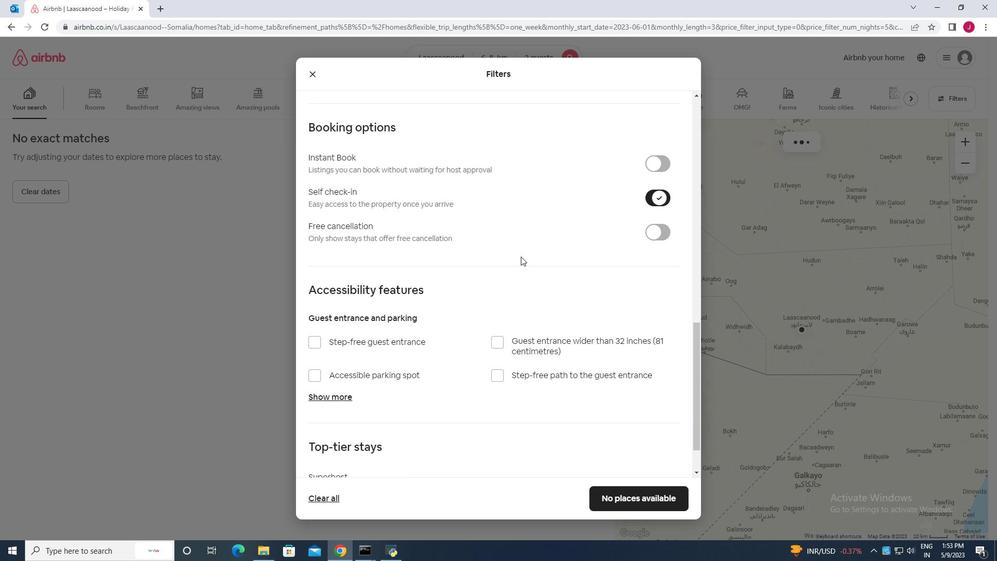 
Action: Mouse scrolled (493, 266) with delta (0, 0)
Screenshot: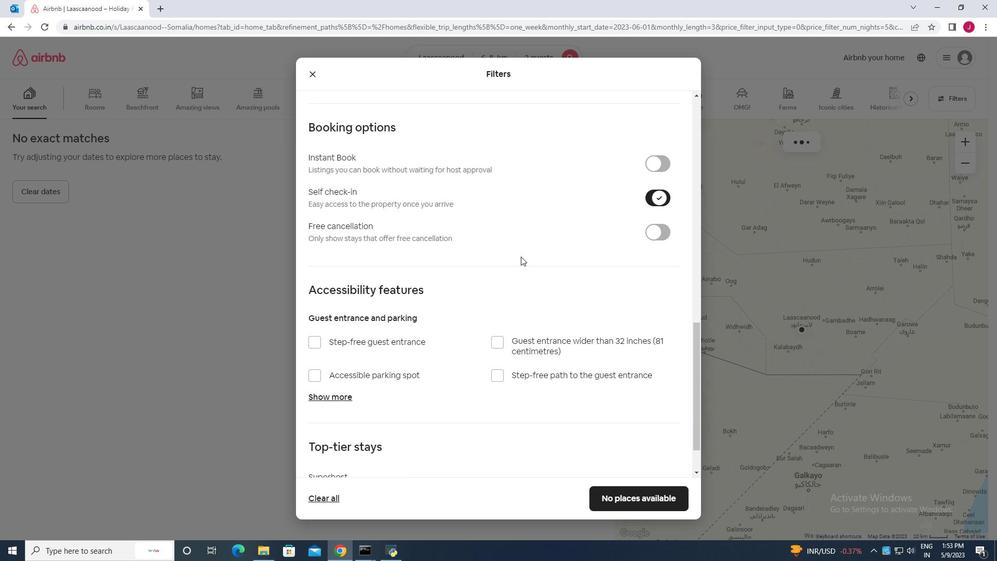 
Action: Mouse moved to (493, 266)
Screenshot: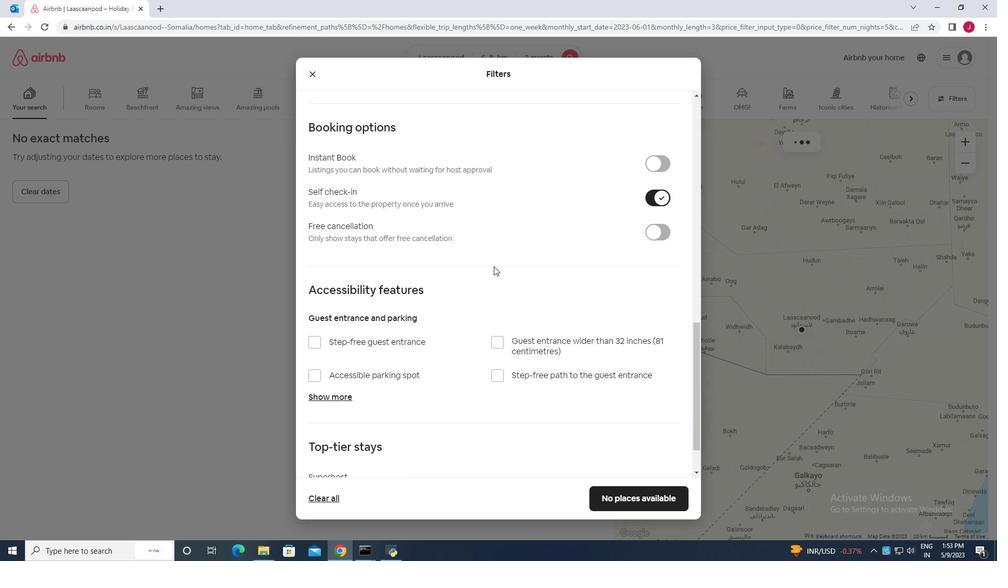 
Action: Mouse scrolled (493, 266) with delta (0, 0)
Screenshot: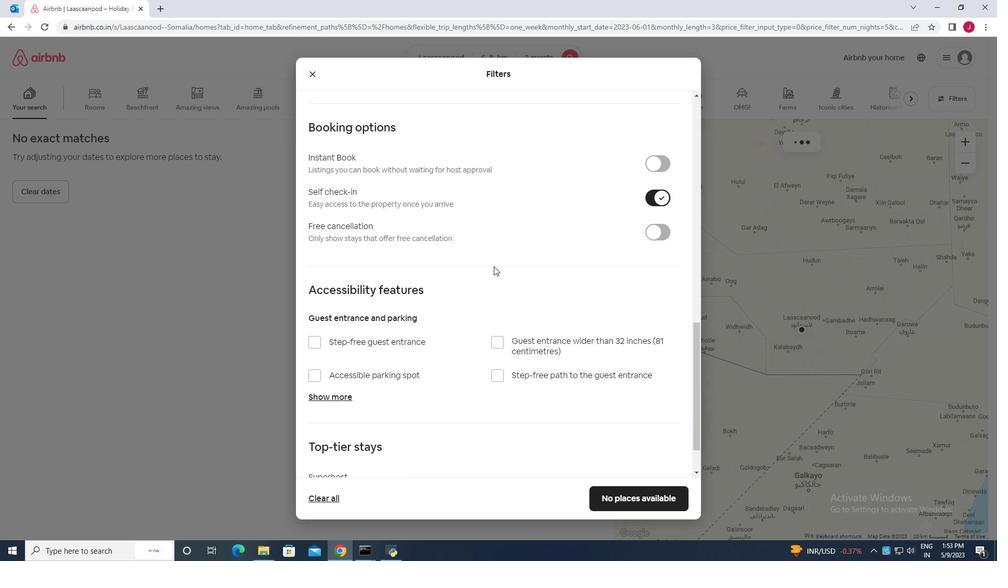 
Action: Mouse scrolled (493, 266) with delta (0, 0)
Screenshot: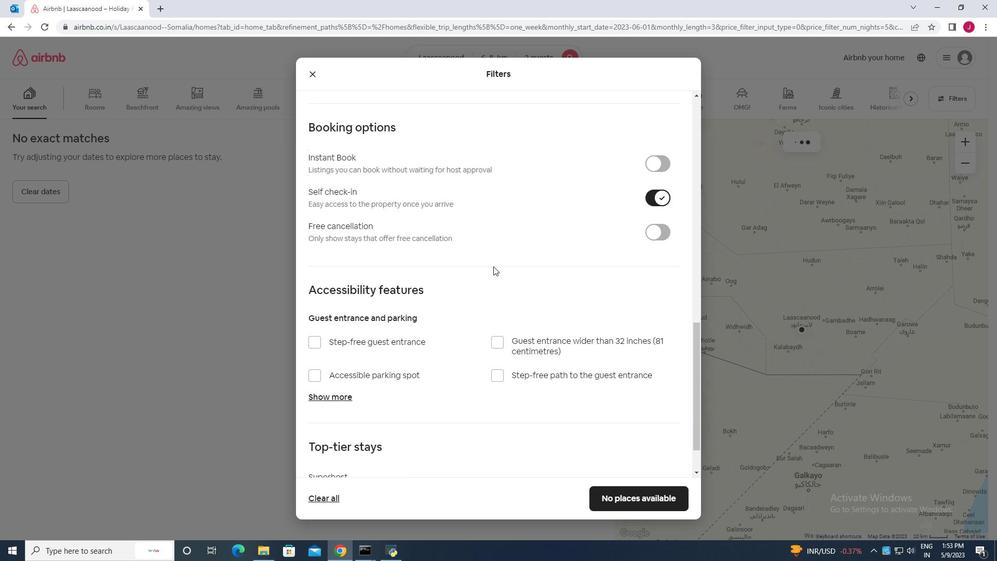 
Action: Mouse scrolled (493, 266) with delta (0, 0)
Screenshot: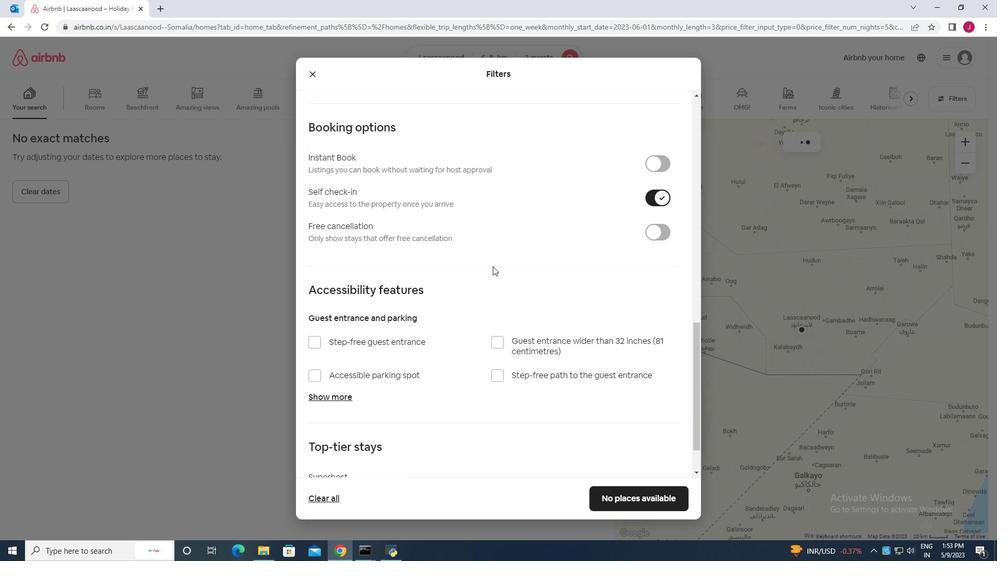 
Action: Mouse moved to (443, 314)
Screenshot: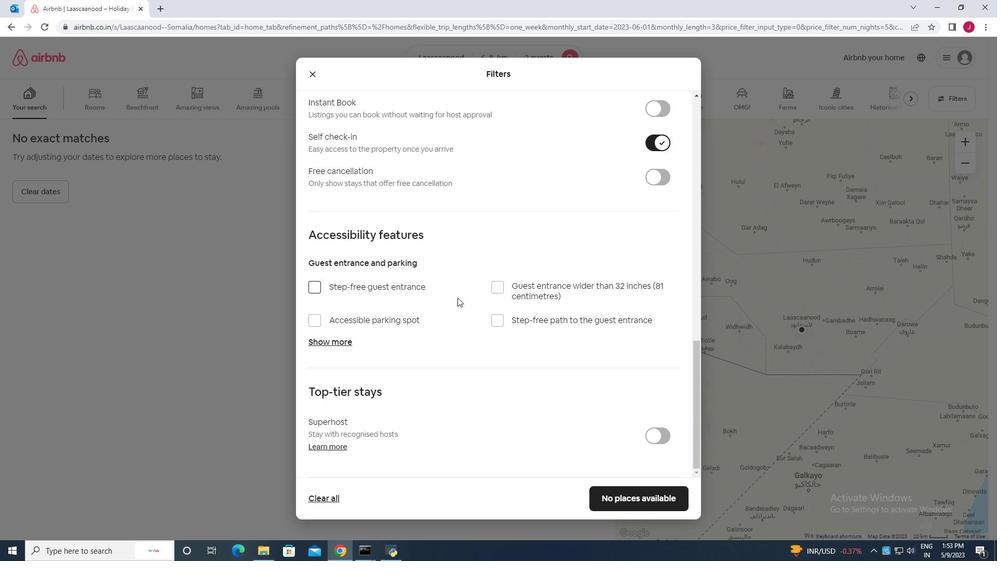 
Action: Mouse scrolled (443, 313) with delta (0, 0)
Screenshot: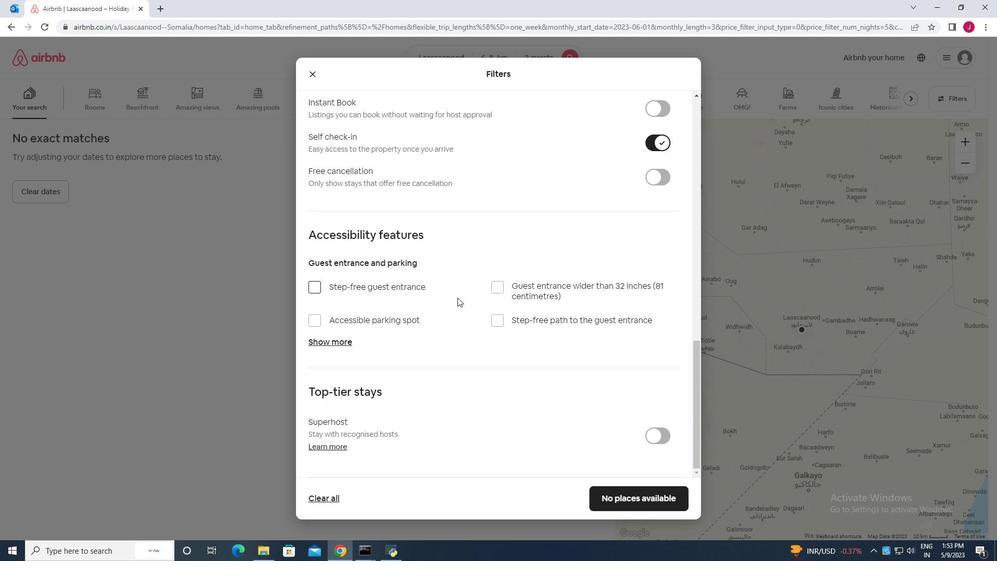 
Action: Mouse moved to (442, 316)
Screenshot: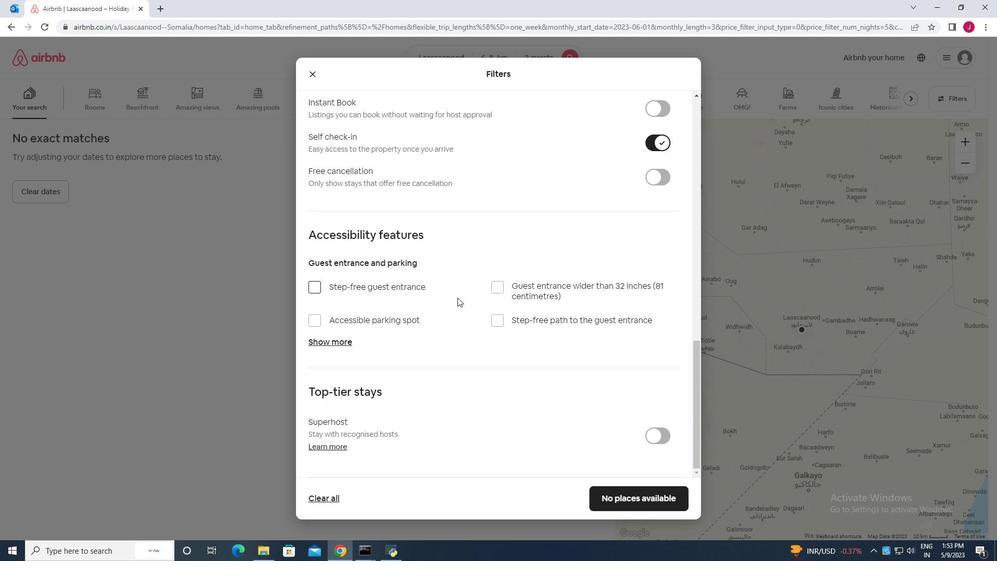 
Action: Mouse scrolled (442, 315) with delta (0, 0)
Screenshot: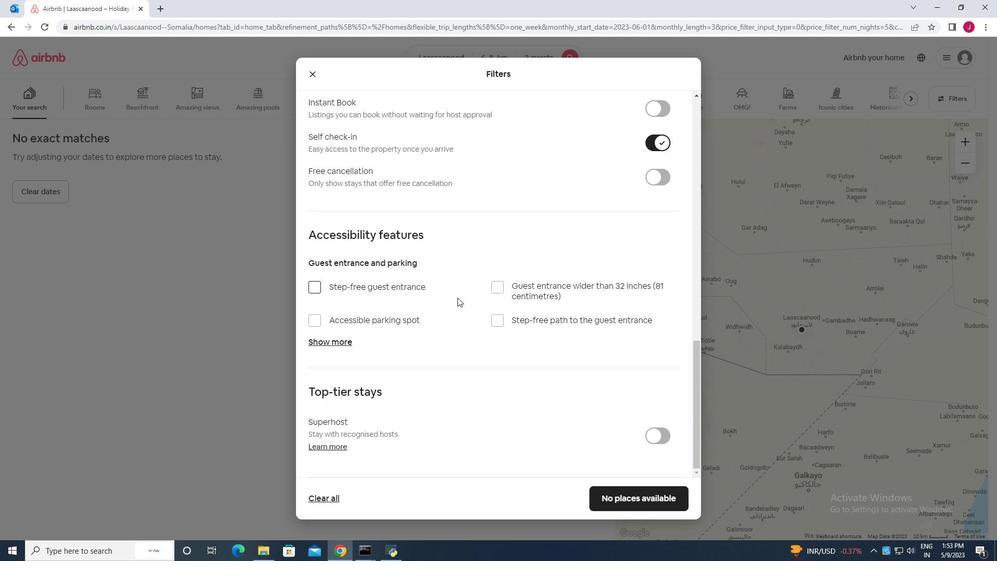 
Action: Mouse moved to (441, 316)
Screenshot: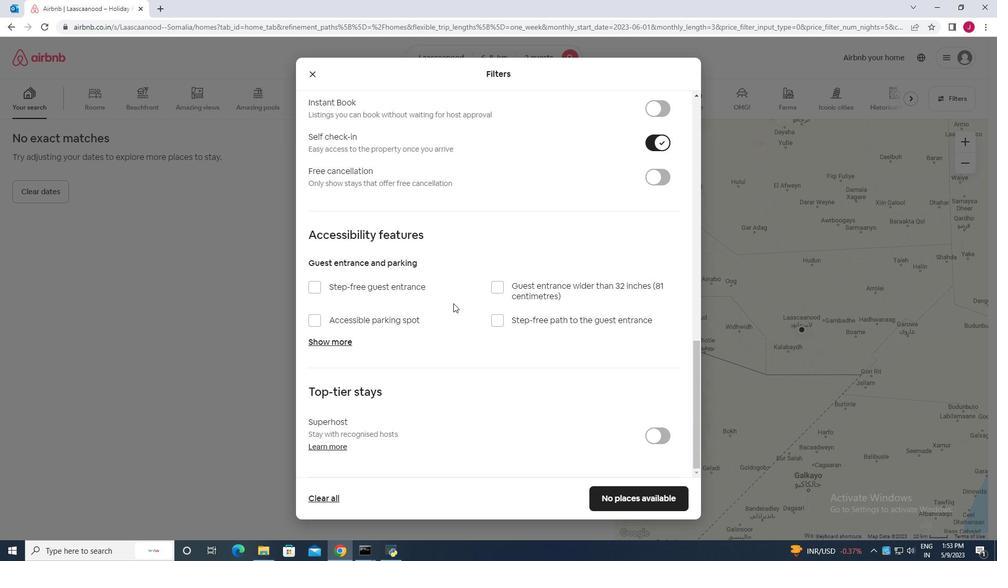
Action: Mouse scrolled (441, 316) with delta (0, 0)
Screenshot: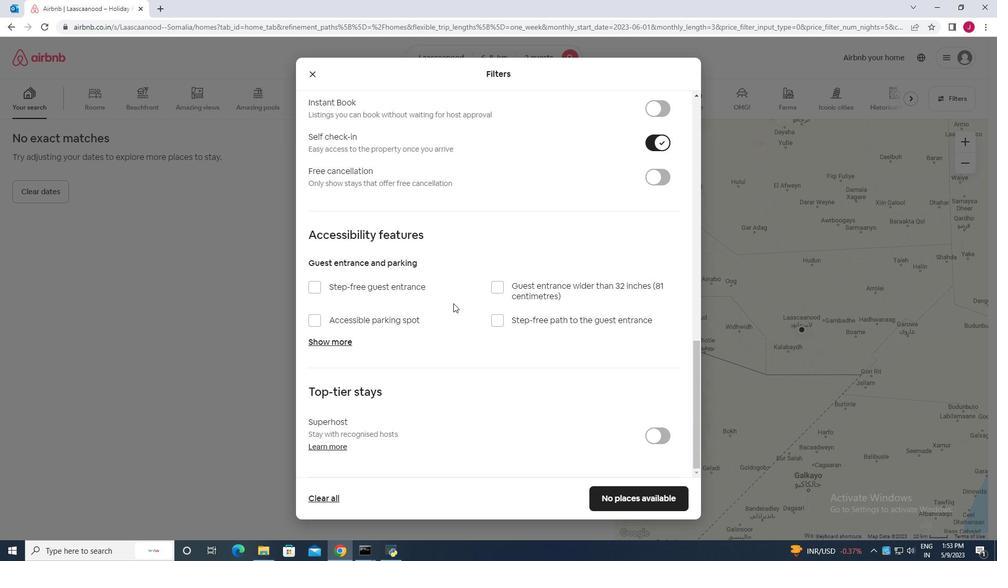 
Action: Mouse moved to (440, 317)
Screenshot: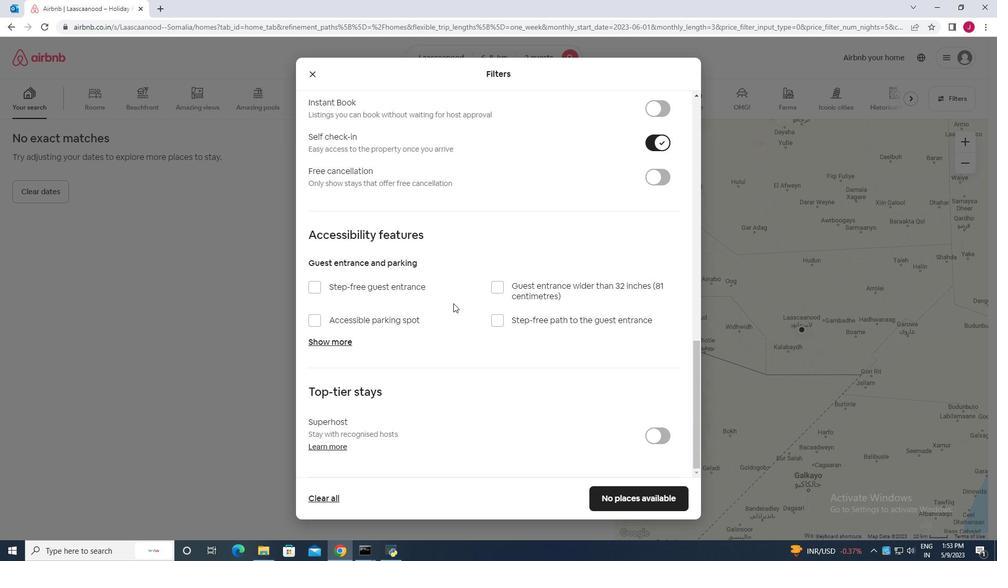 
Action: Mouse scrolled (440, 316) with delta (0, 0)
Screenshot: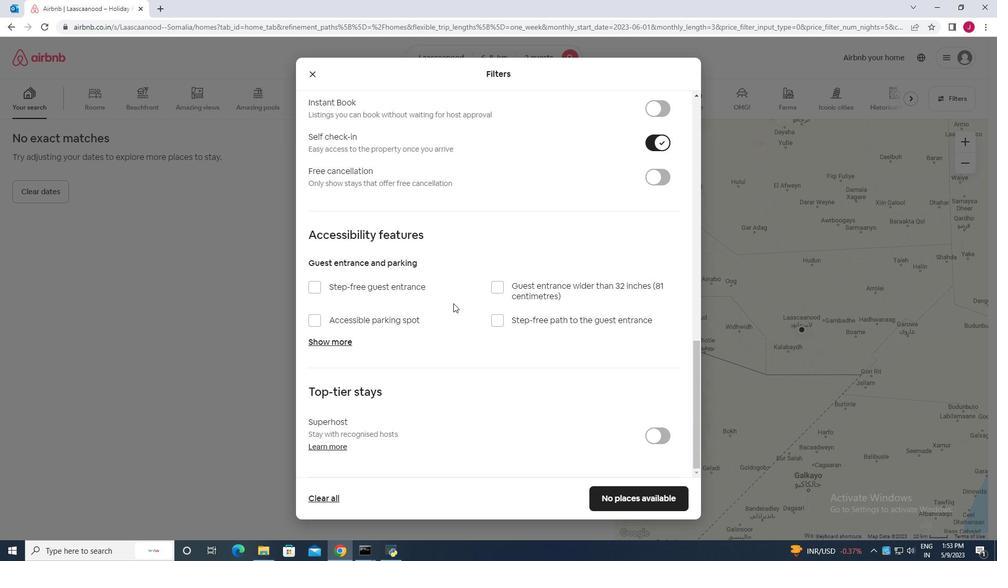 
Action: Mouse moved to (437, 318)
Screenshot: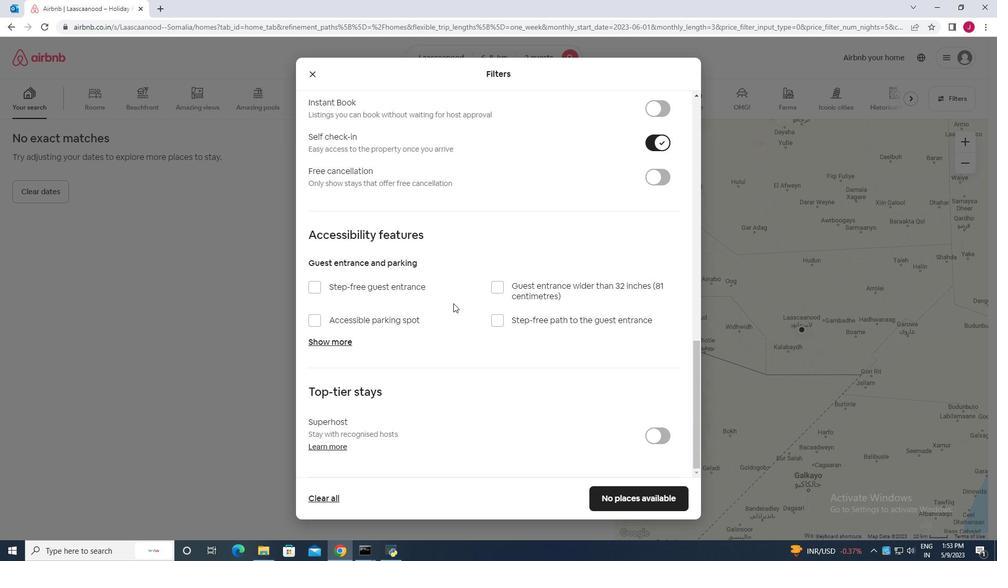 
Action: Mouse scrolled (437, 317) with delta (0, 0)
Screenshot: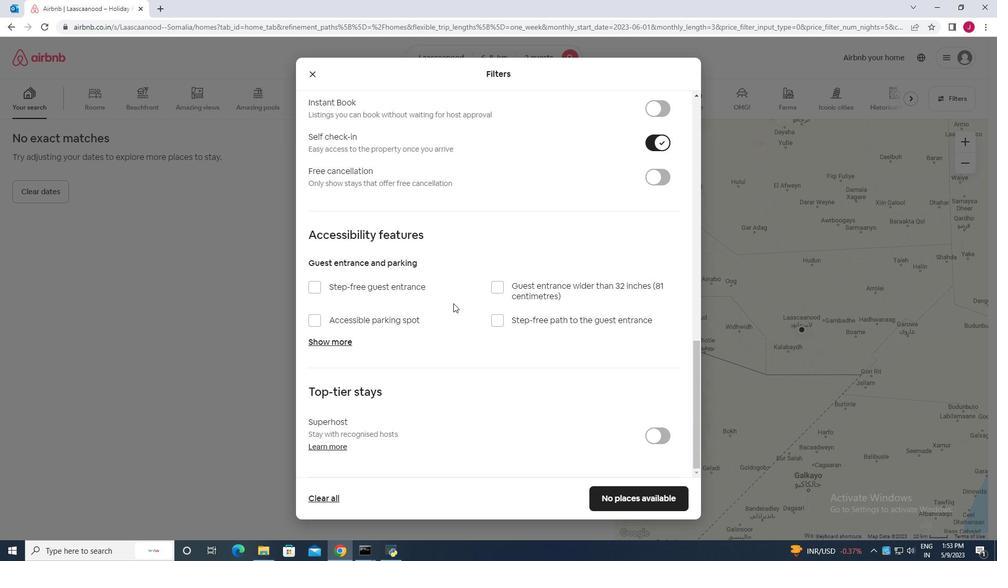 
Action: Mouse moved to (403, 356)
Screenshot: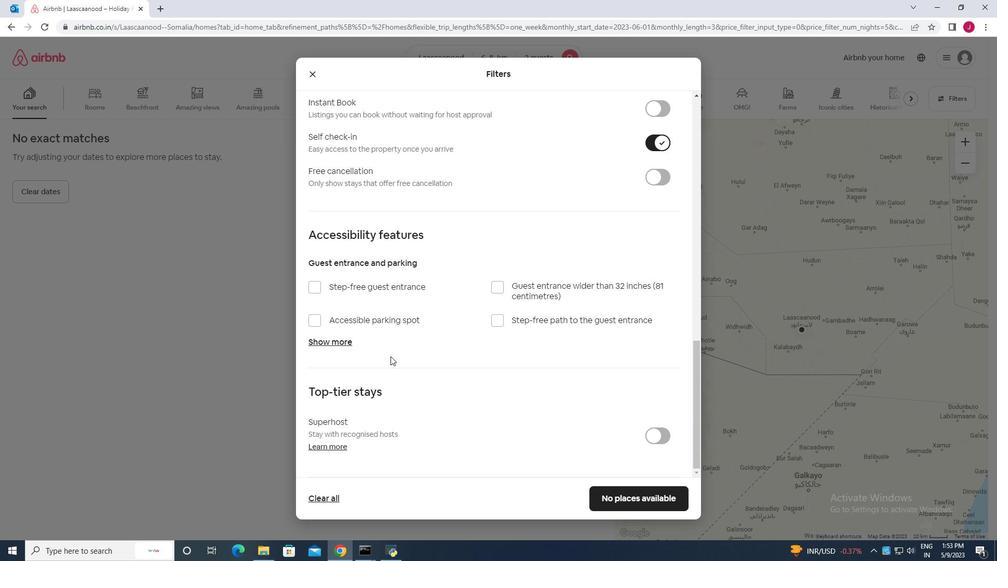 
Action: Mouse scrolled (403, 356) with delta (0, 0)
Screenshot: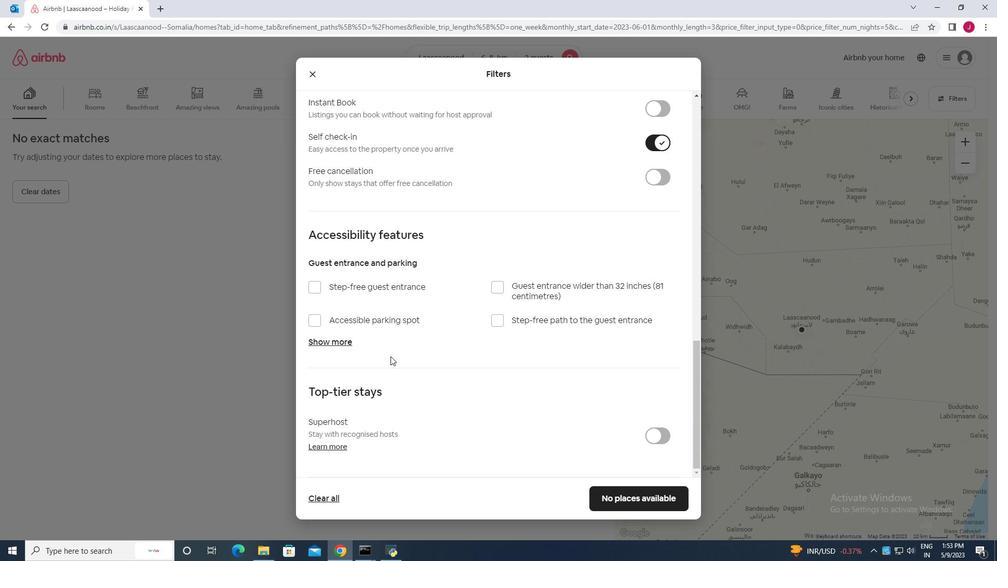 
Action: Mouse moved to (425, 361)
Screenshot: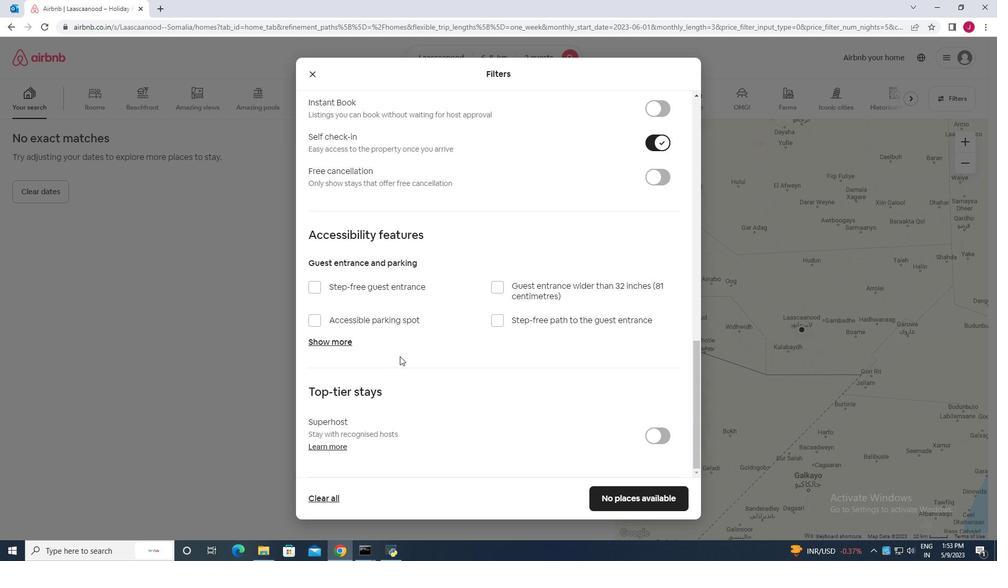 
Action: Mouse scrolled (425, 361) with delta (0, 0)
Screenshot: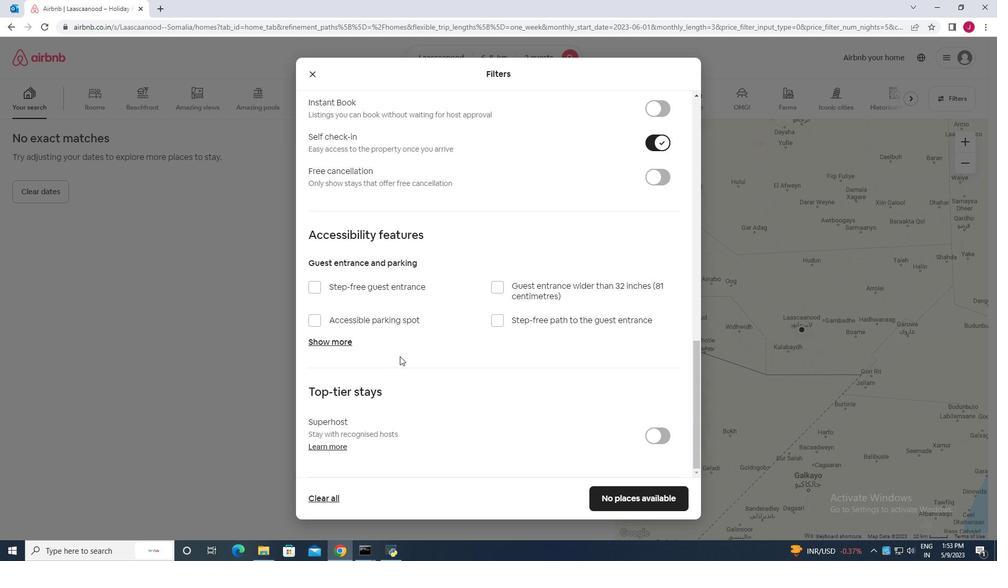 
Action: Mouse moved to (646, 501)
Screenshot: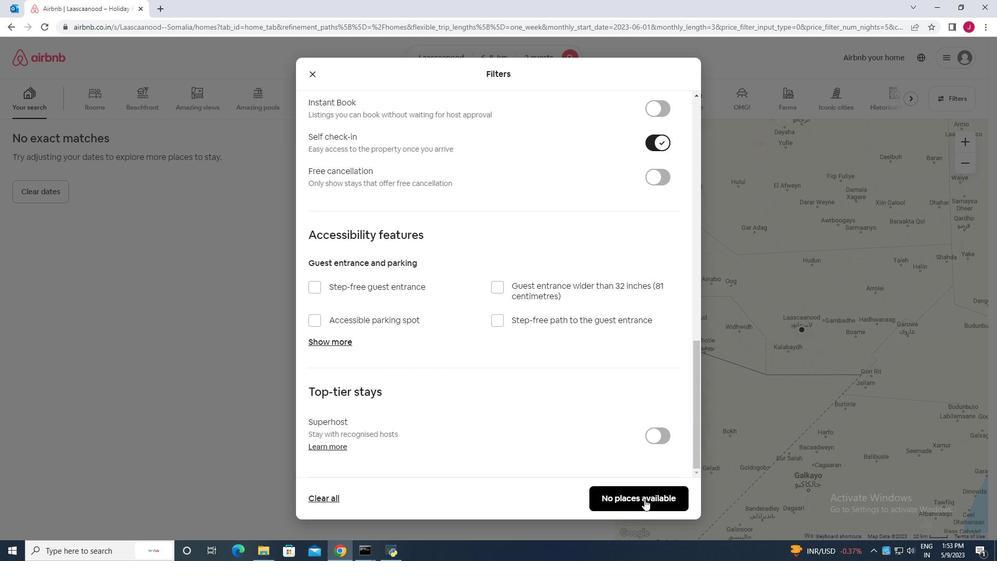 
Action: Mouse pressed left at (646, 501)
Screenshot: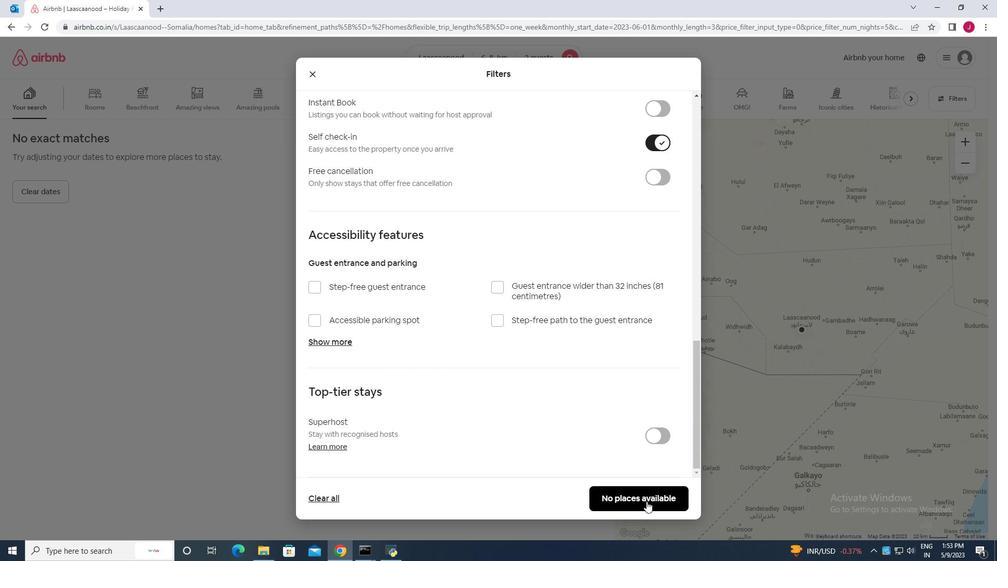 
Action: Mouse moved to (635, 487)
Screenshot: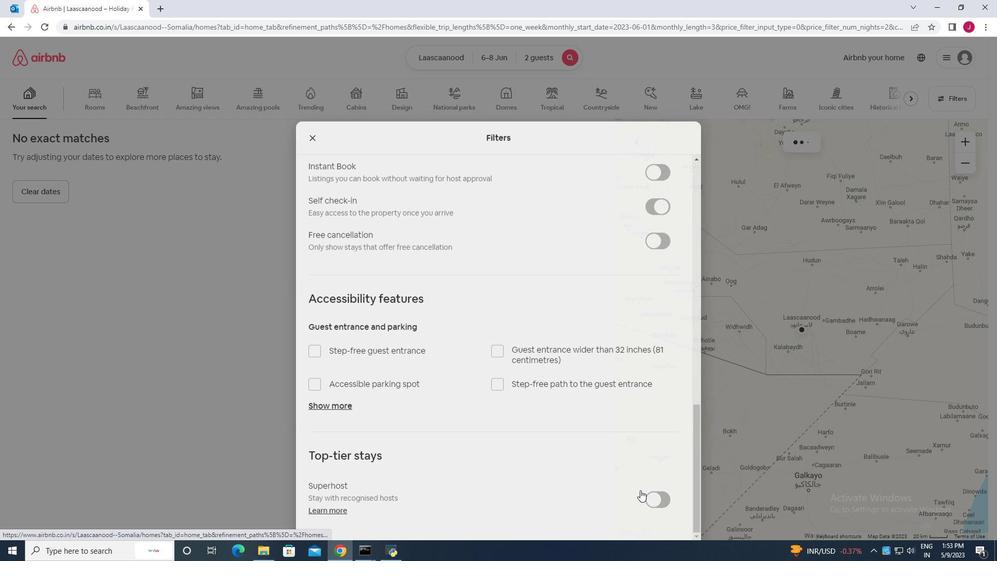 
